 Task: Create a rule when a due date between 1 and 7 working days ago is removed from a card by anyone except me.
Action: Mouse moved to (1223, 90)
Screenshot: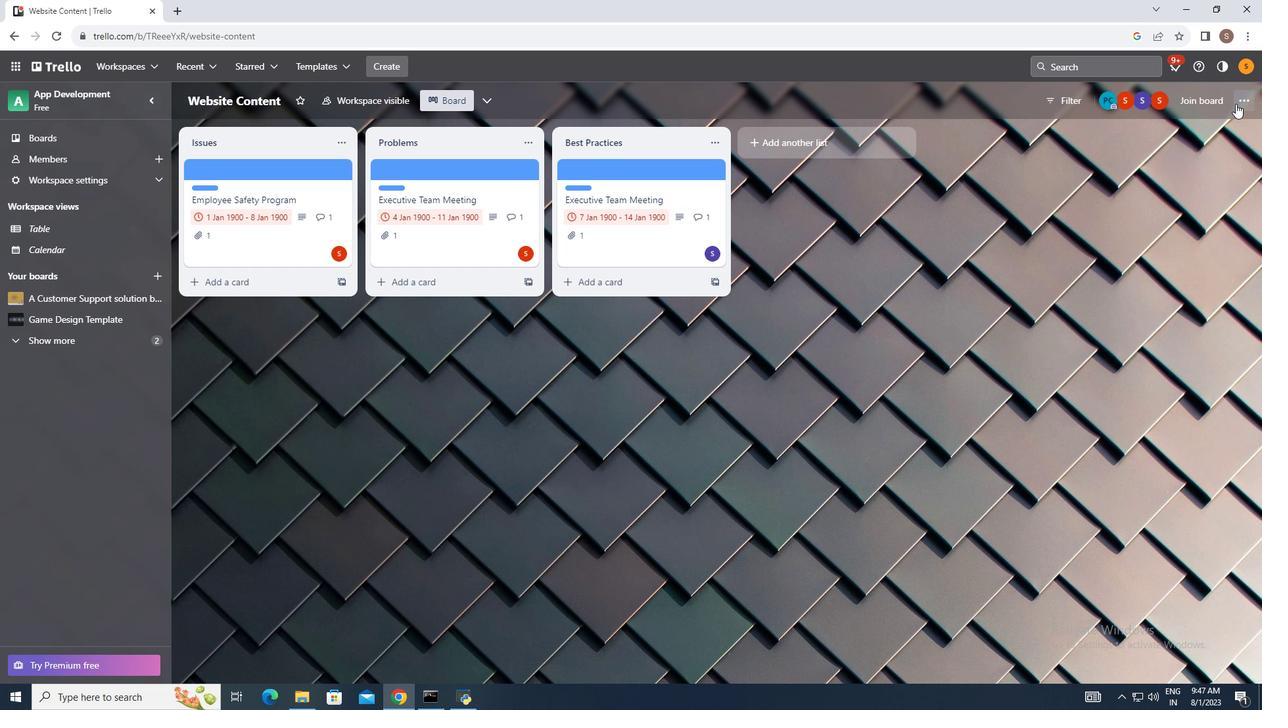
Action: Mouse pressed left at (1223, 90)
Screenshot: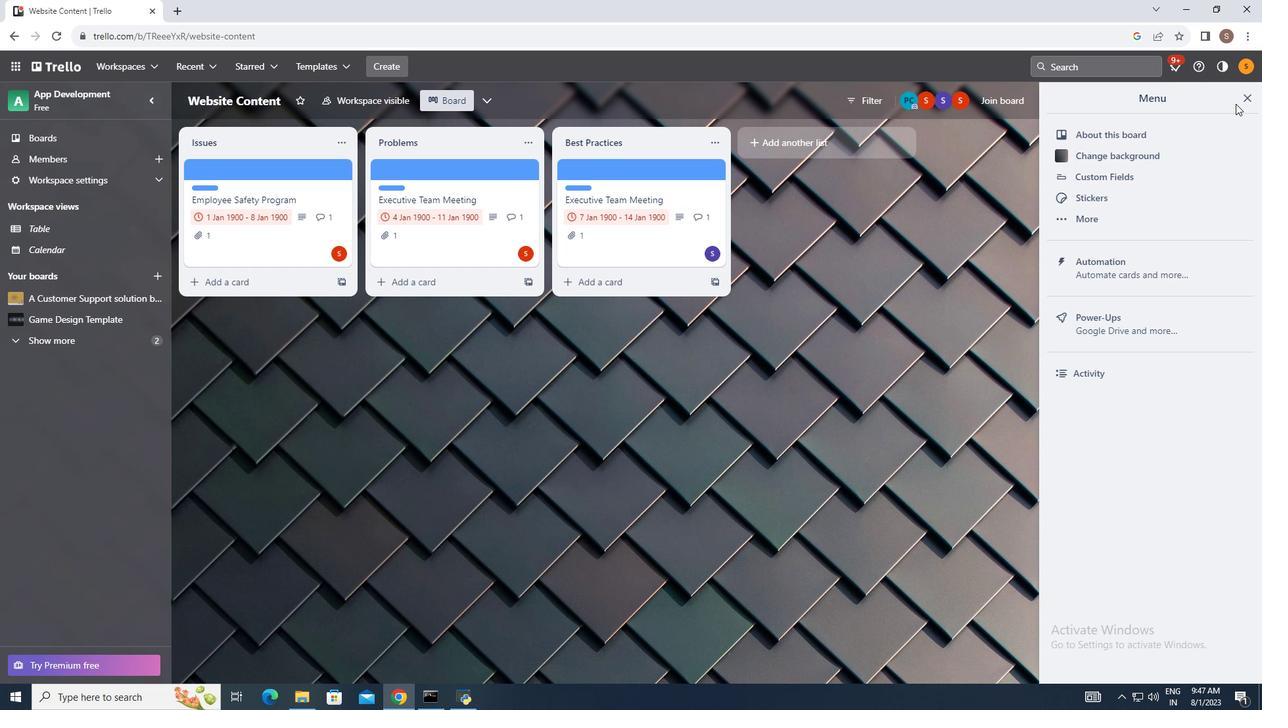 
Action: Mouse moved to (1128, 244)
Screenshot: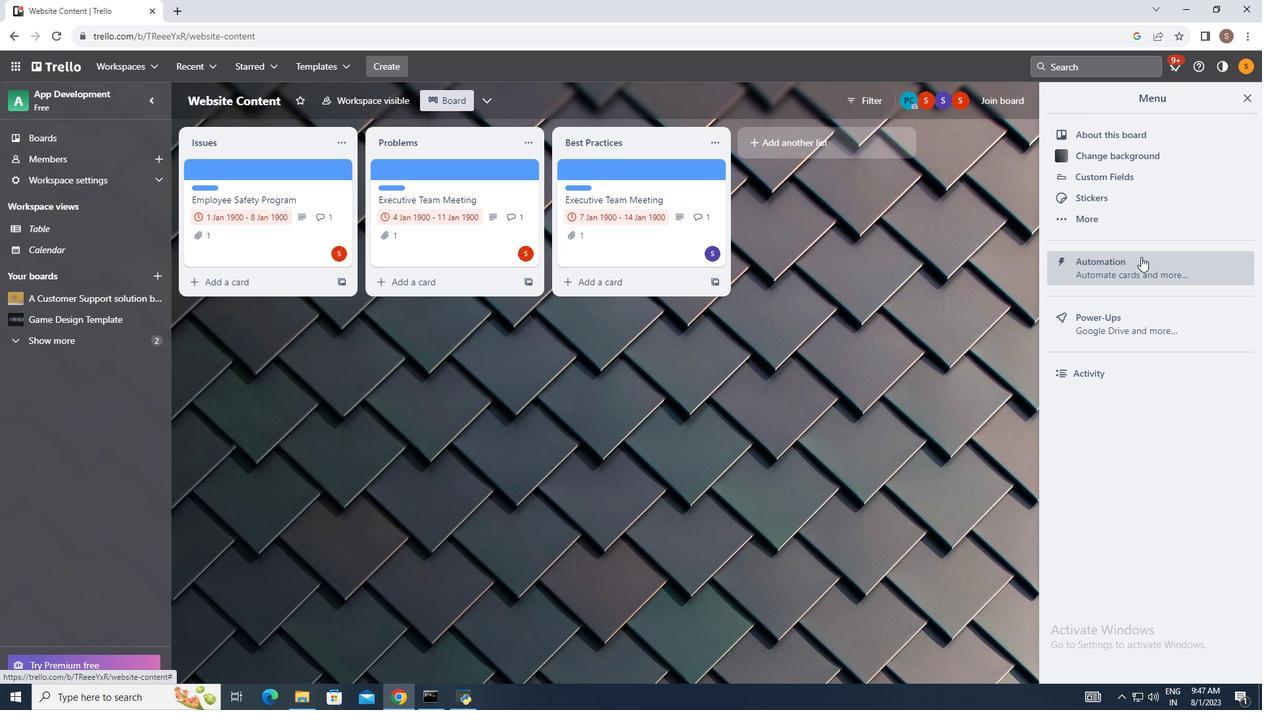 
Action: Mouse pressed left at (1128, 244)
Screenshot: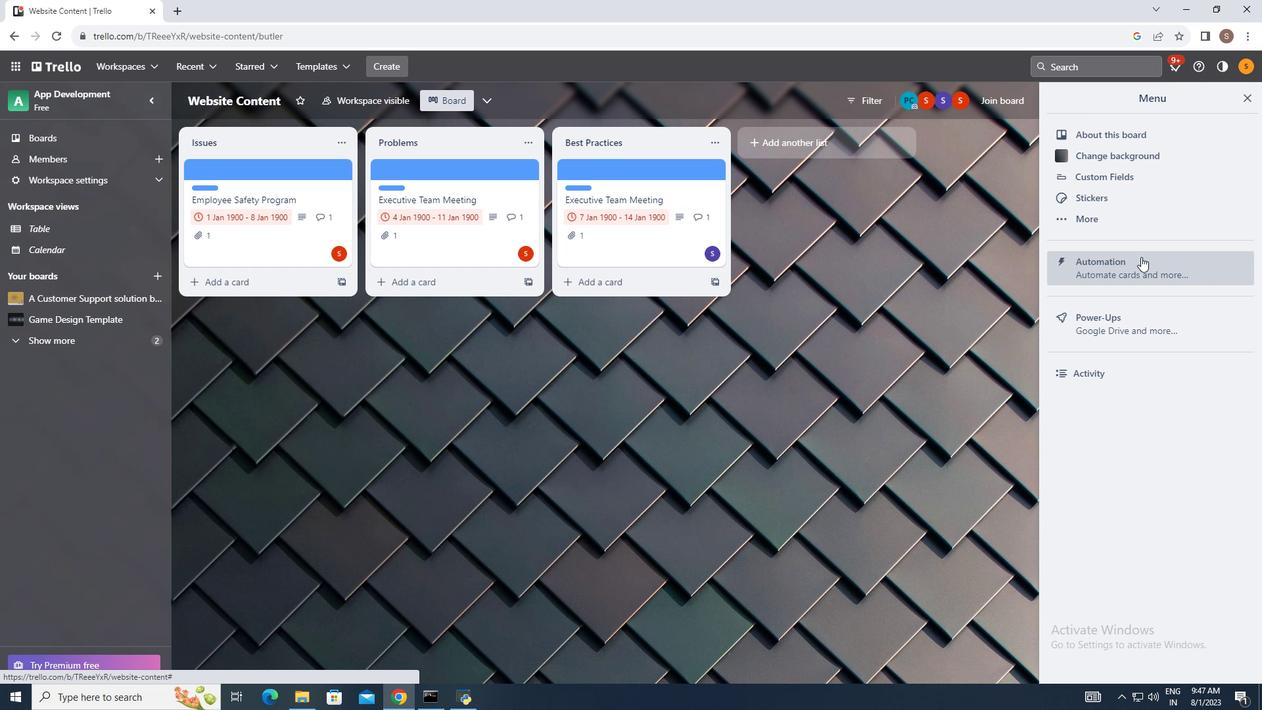 
Action: Mouse moved to (245, 199)
Screenshot: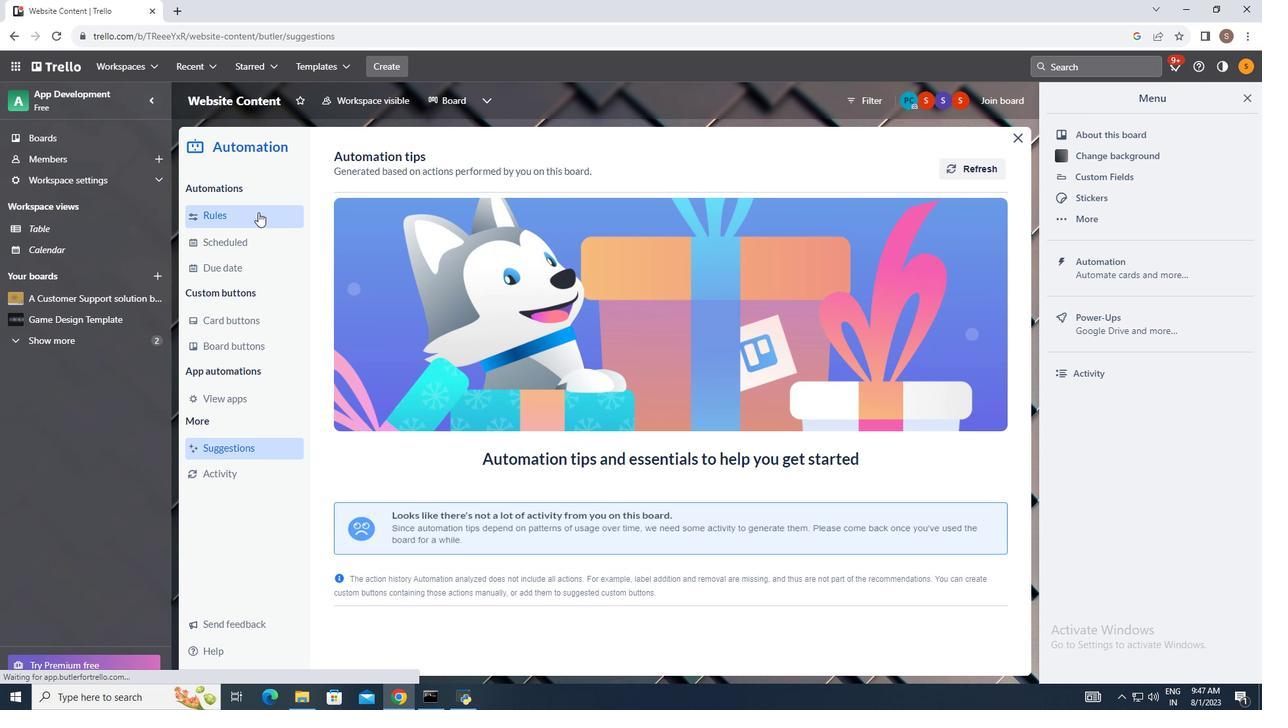
Action: Mouse pressed left at (245, 199)
Screenshot: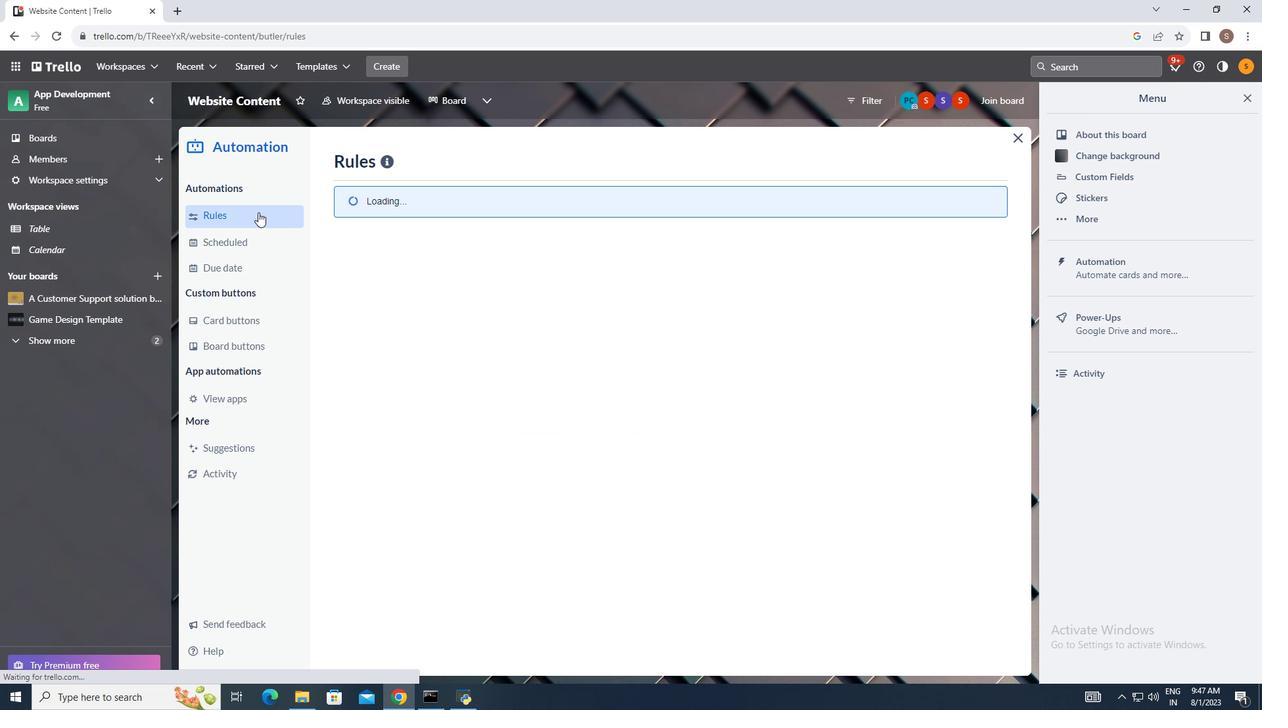 
Action: Mouse moved to (856, 147)
Screenshot: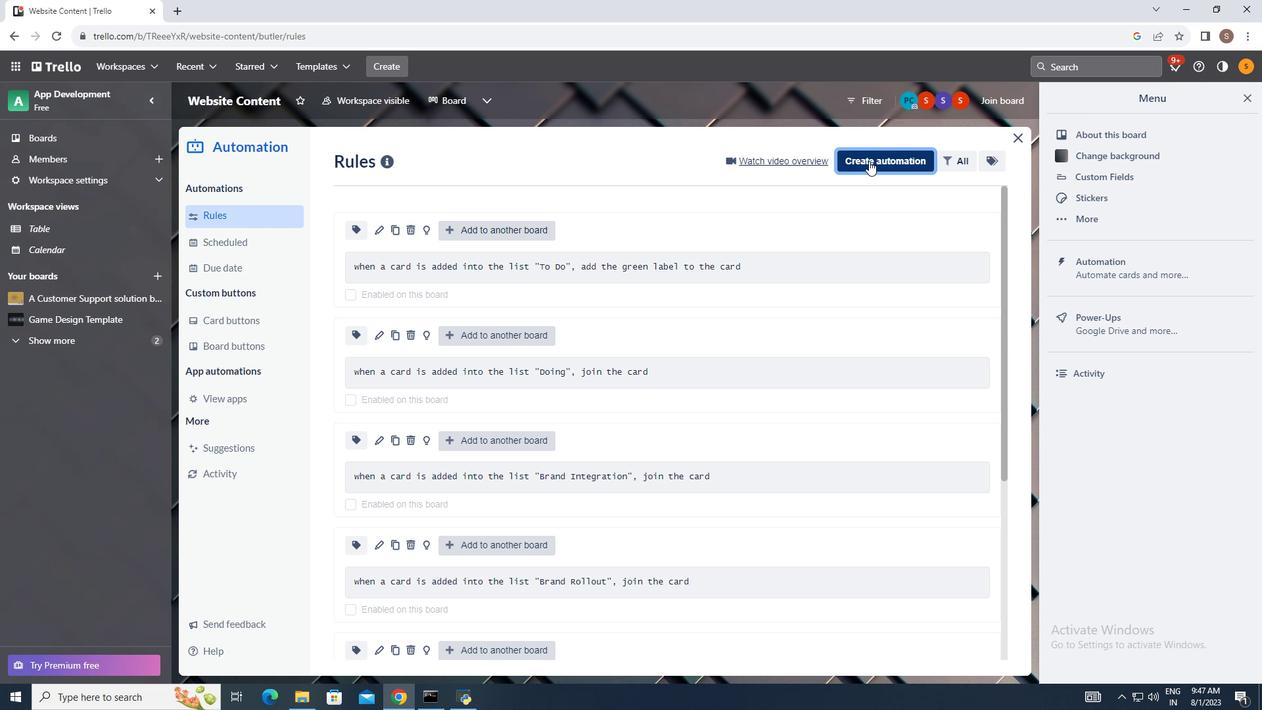 
Action: Mouse pressed left at (856, 147)
Screenshot: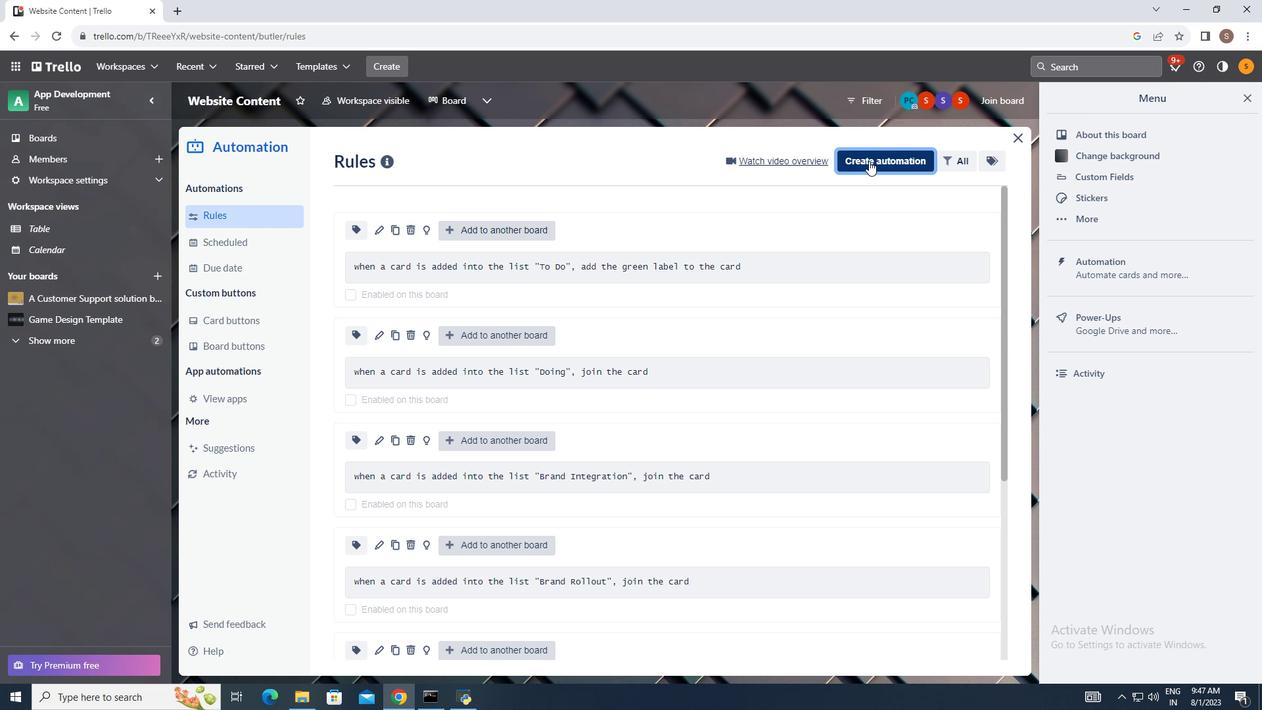 
Action: Mouse moved to (659, 270)
Screenshot: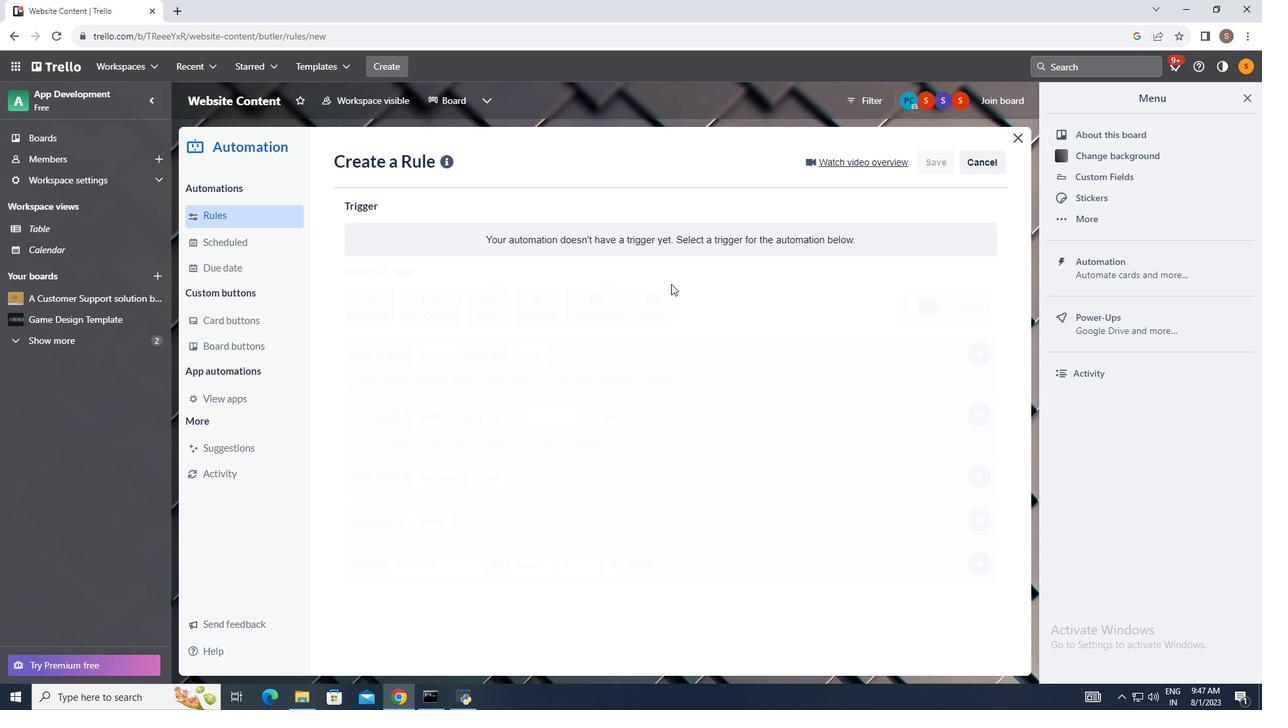 
Action: Mouse pressed left at (659, 270)
Screenshot: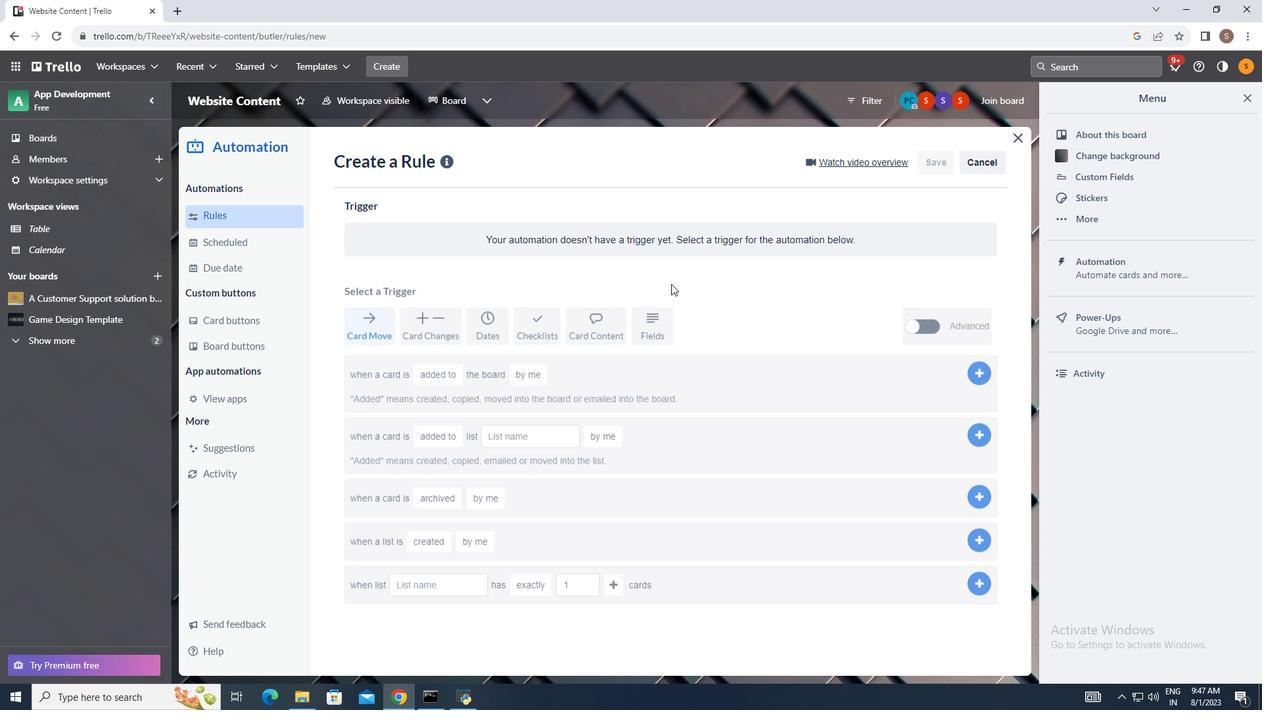 
Action: Mouse moved to (480, 310)
Screenshot: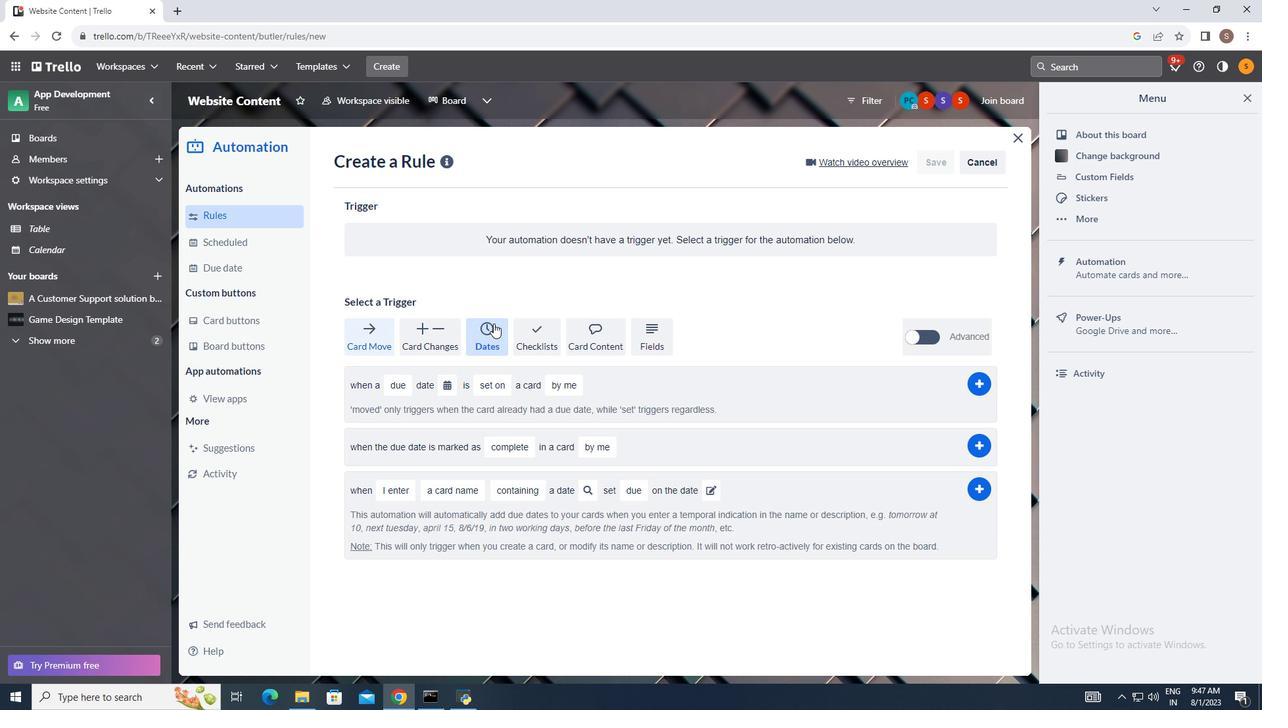 
Action: Mouse pressed left at (480, 310)
Screenshot: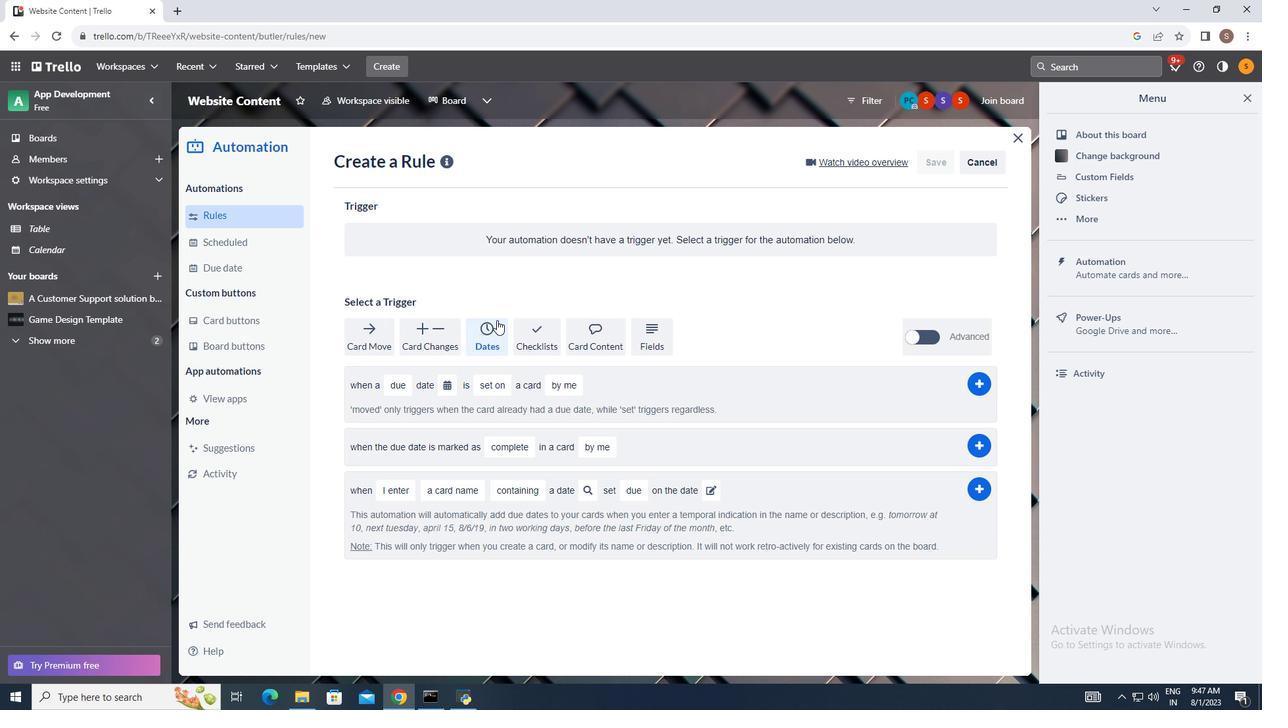
Action: Mouse moved to (384, 376)
Screenshot: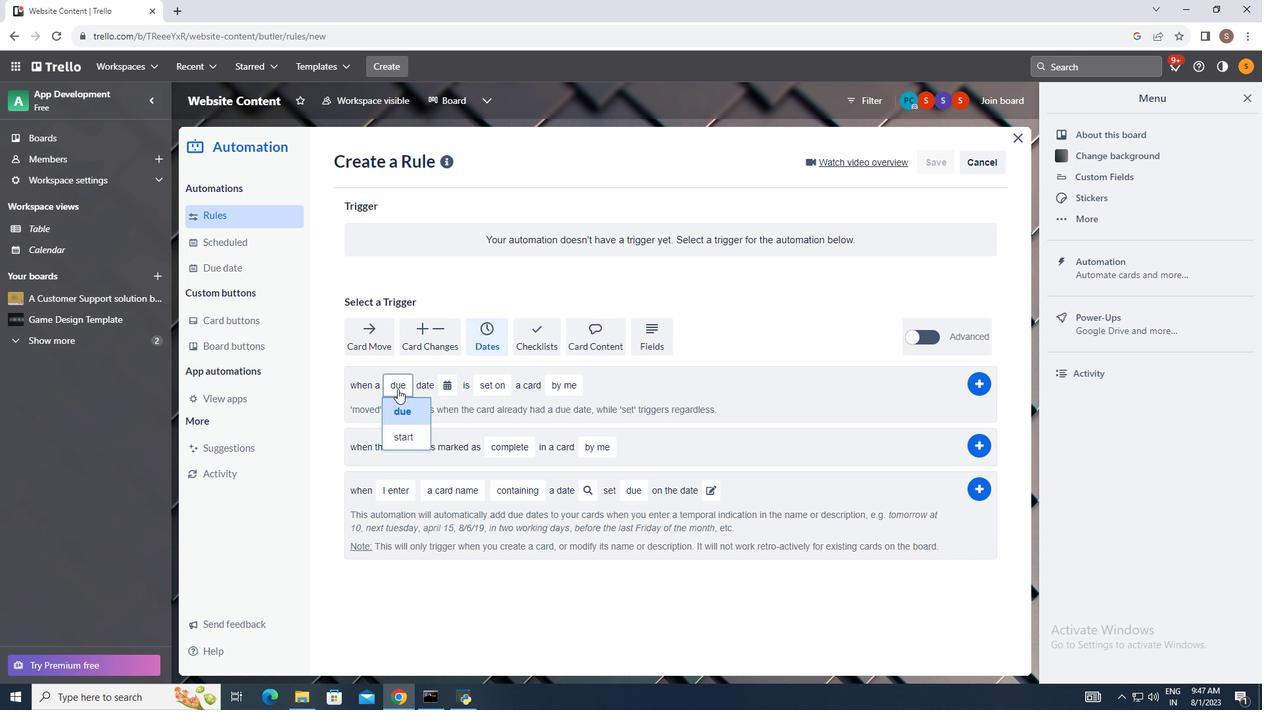 
Action: Mouse pressed left at (384, 376)
Screenshot: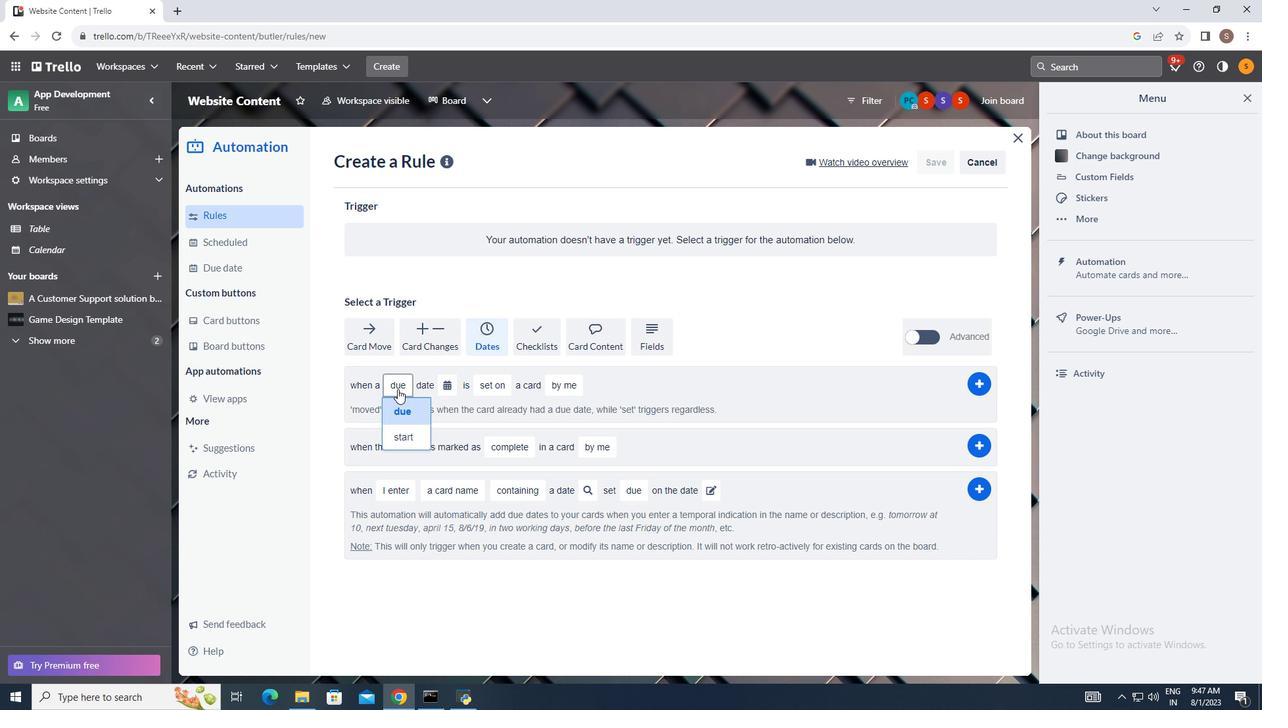 
Action: Mouse moved to (395, 394)
Screenshot: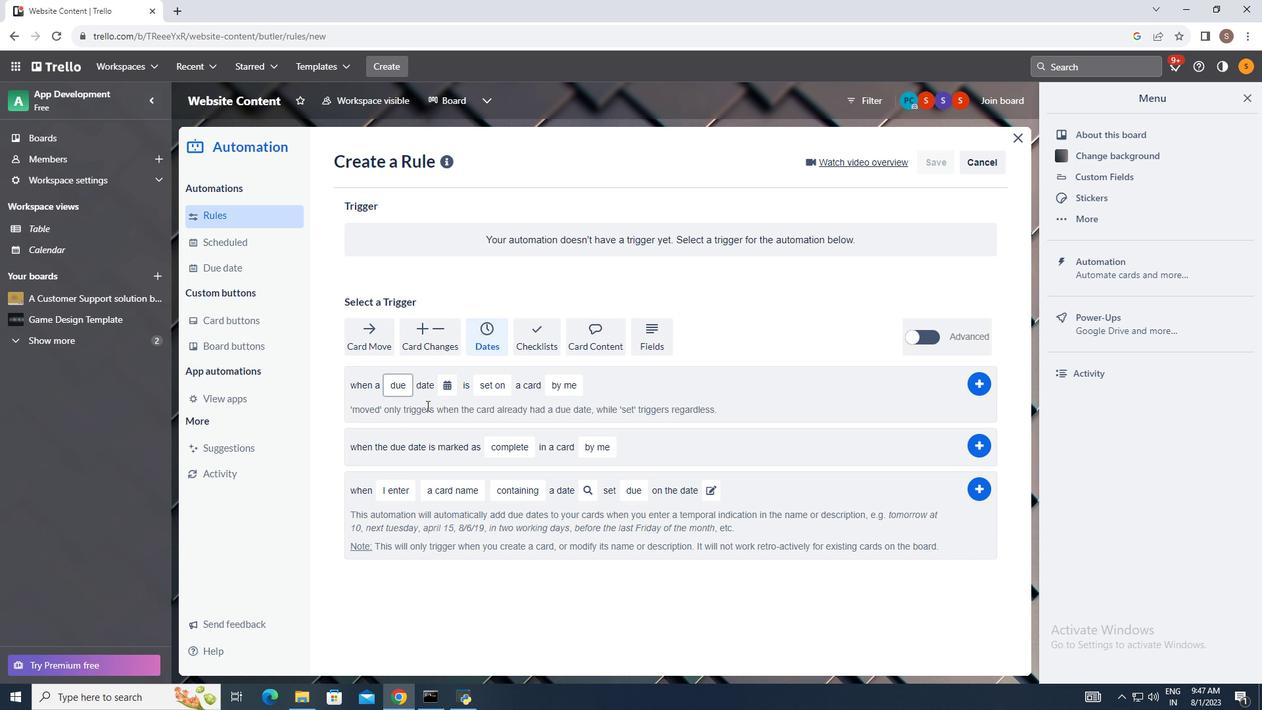 
Action: Mouse pressed left at (395, 394)
Screenshot: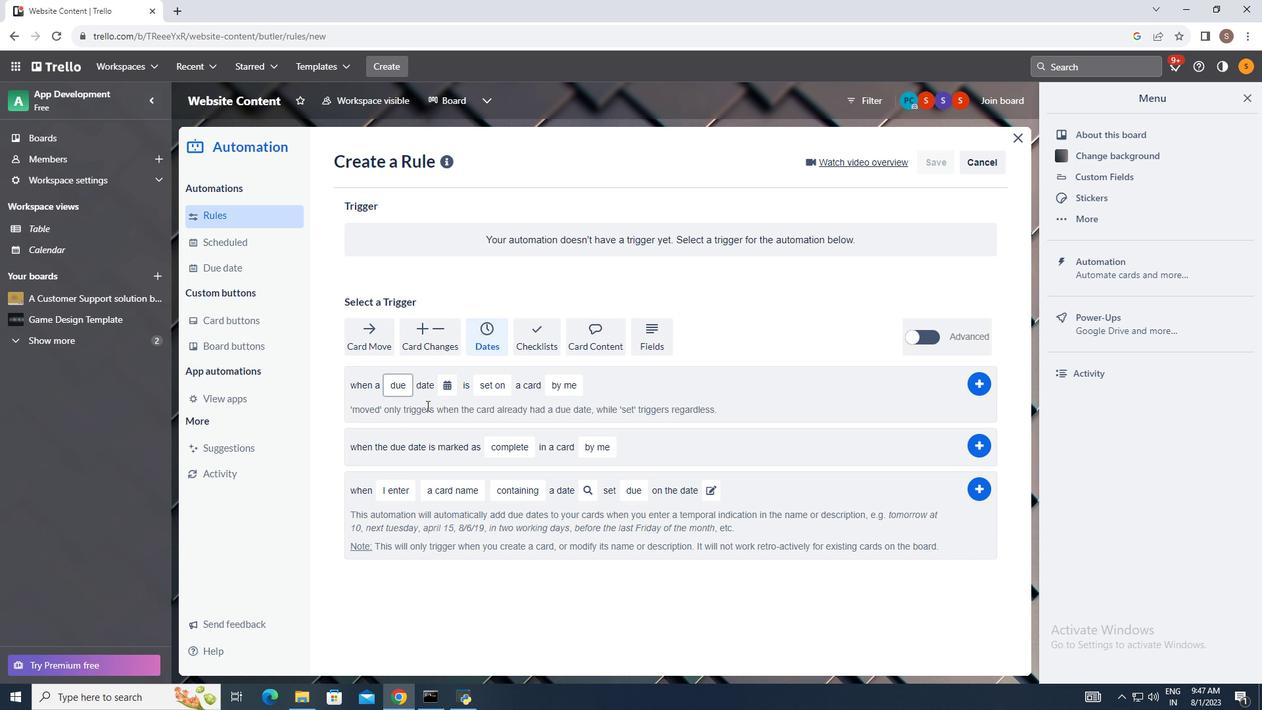 
Action: Mouse moved to (430, 377)
Screenshot: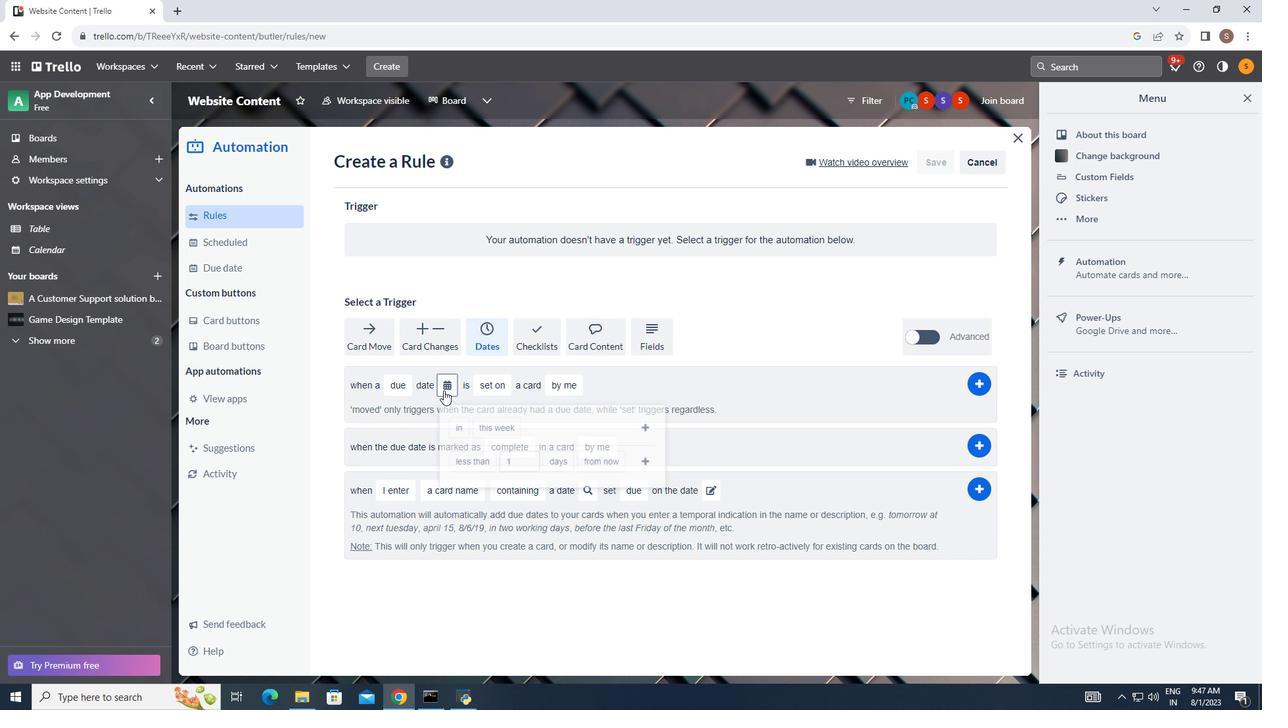 
Action: Mouse pressed left at (430, 377)
Screenshot: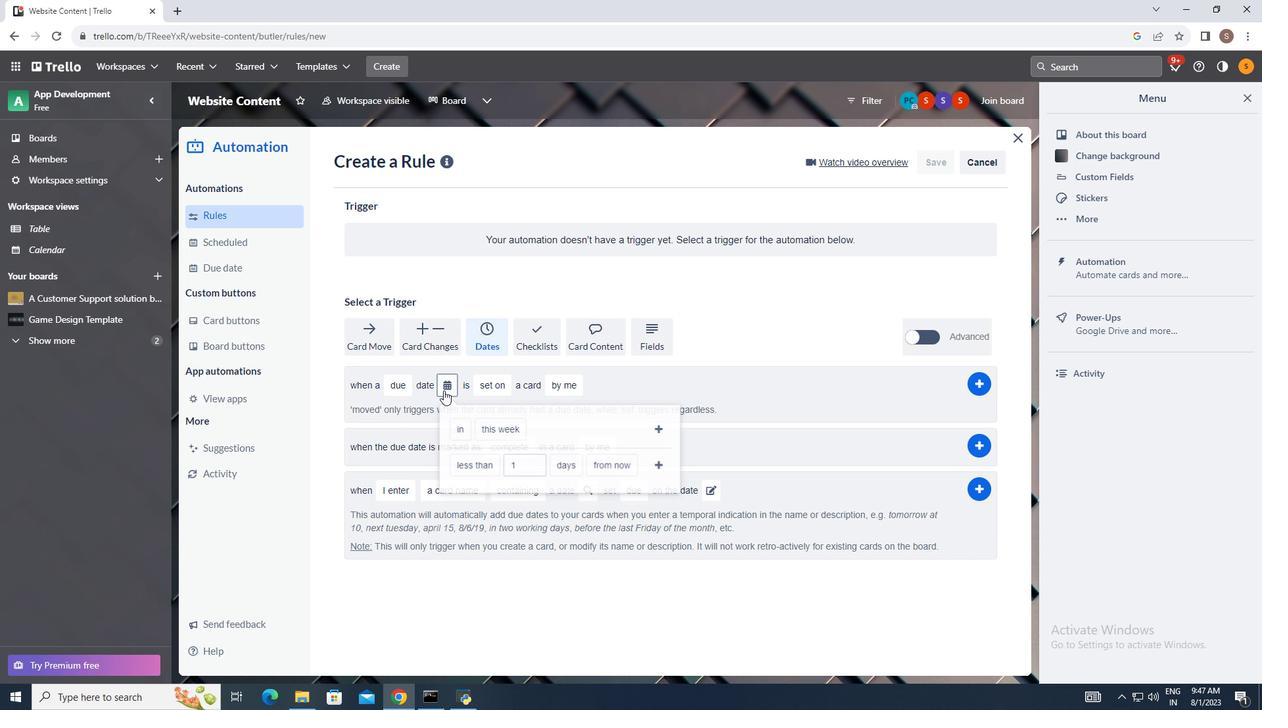 
Action: Mouse moved to (449, 457)
Screenshot: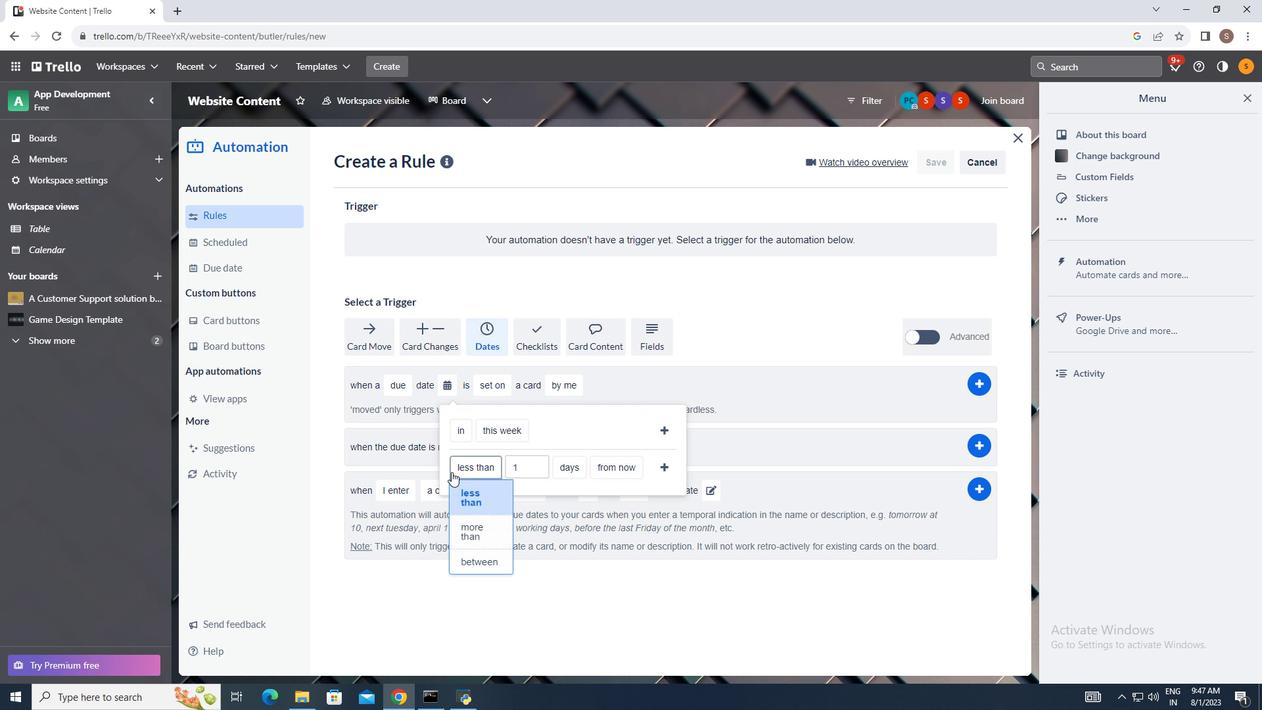 
Action: Mouse pressed left at (449, 457)
Screenshot: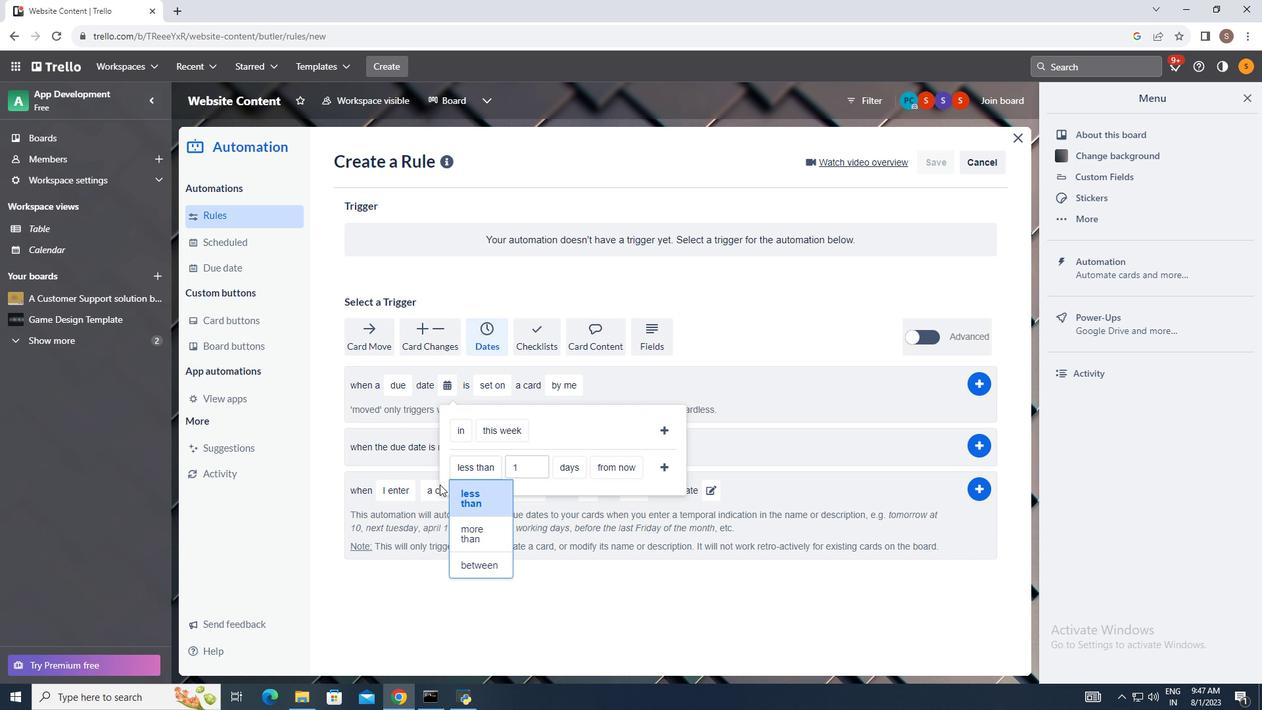 
Action: Mouse moved to (465, 545)
Screenshot: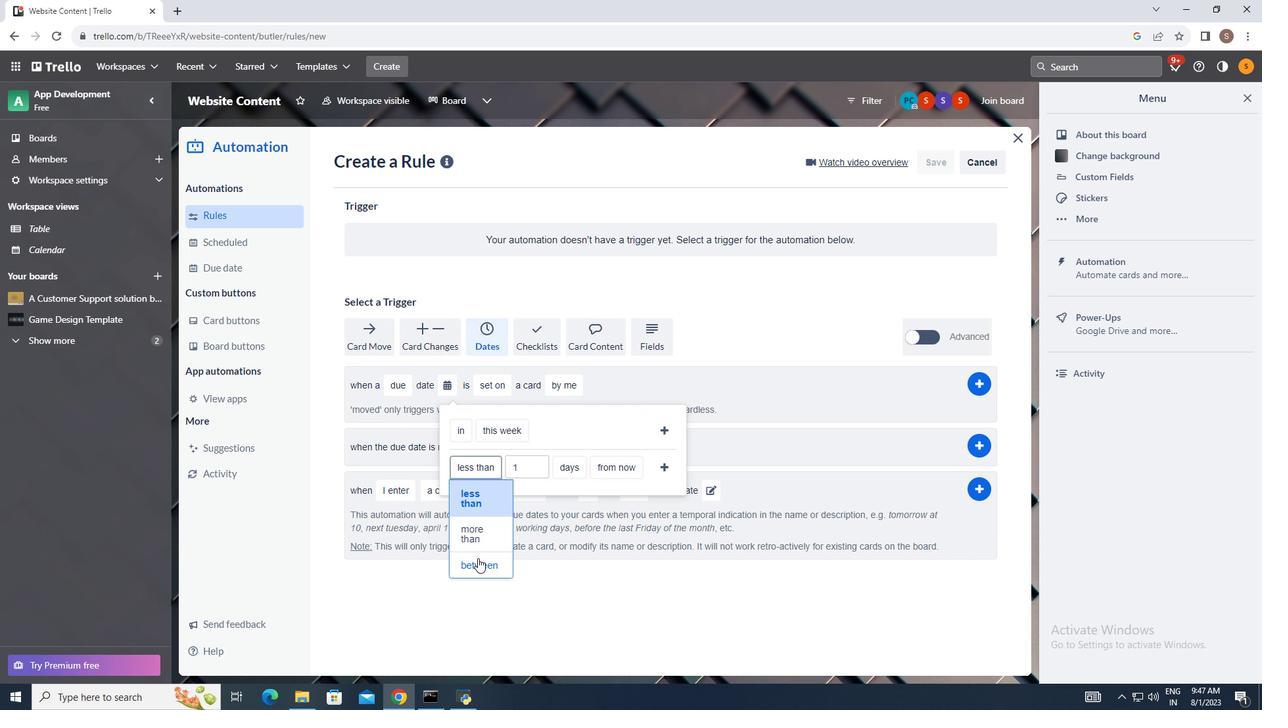 
Action: Mouse pressed left at (465, 545)
Screenshot: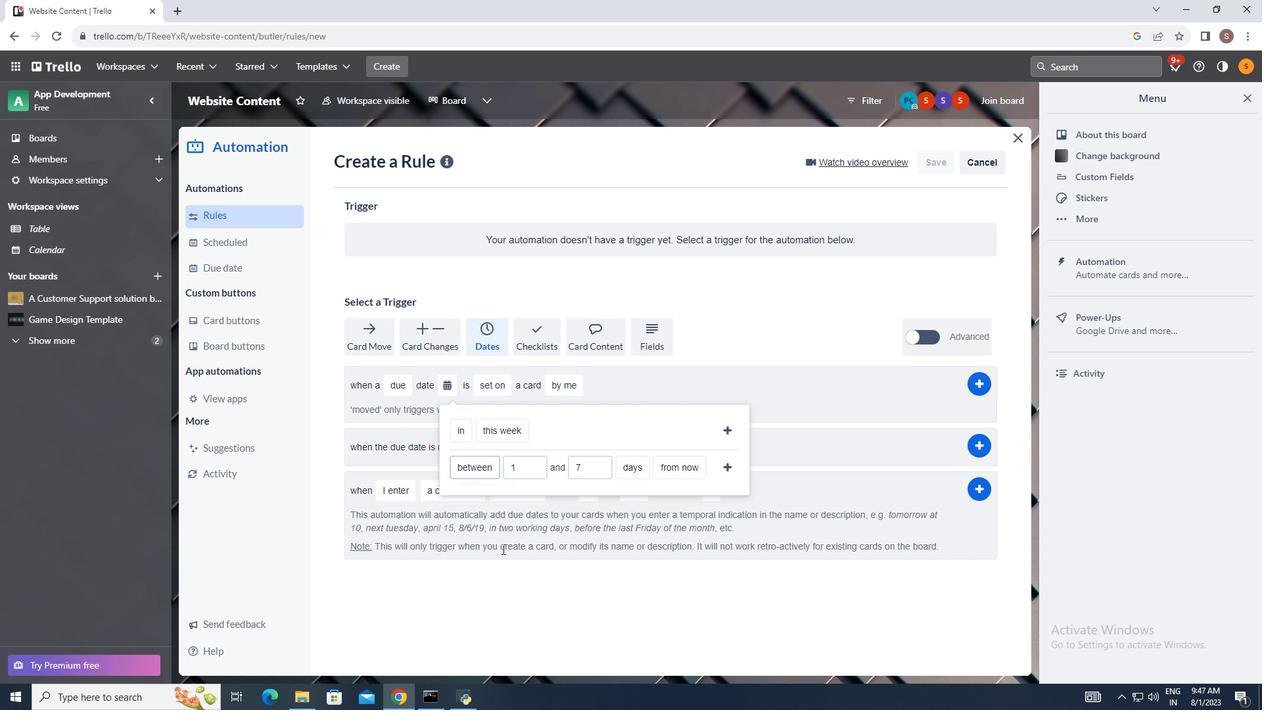
Action: Mouse moved to (620, 459)
Screenshot: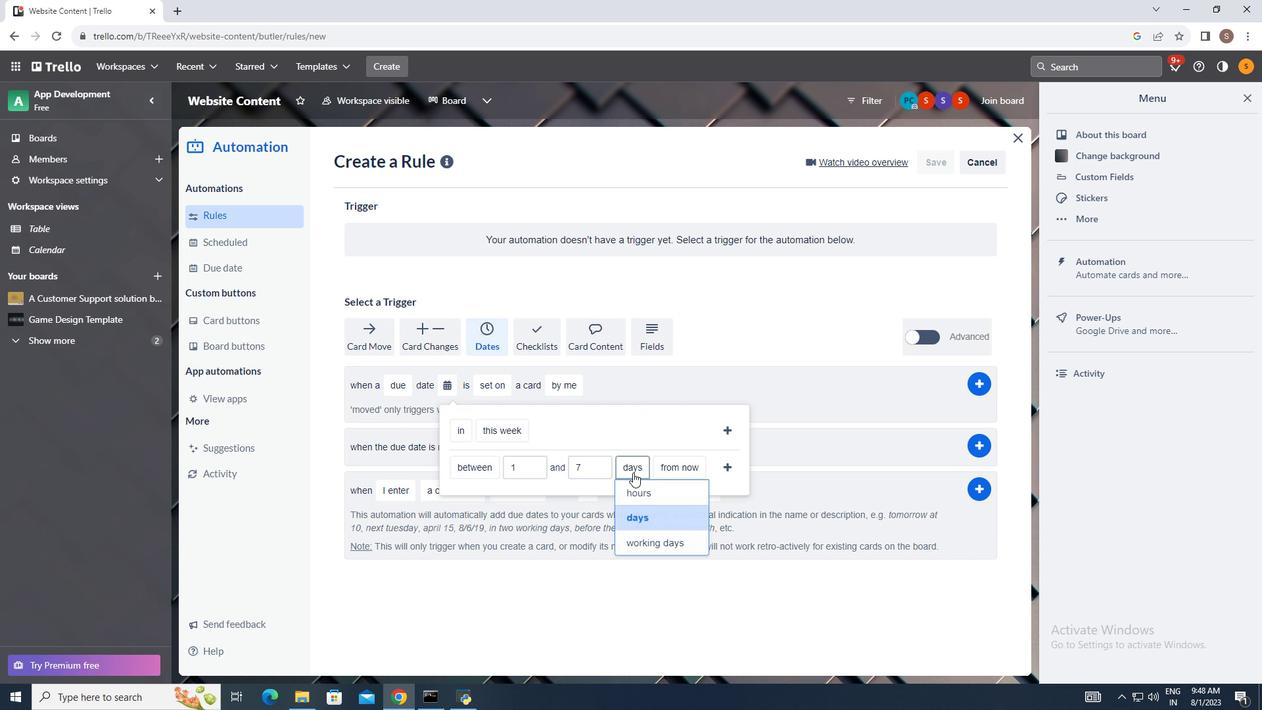 
Action: Mouse pressed left at (620, 459)
Screenshot: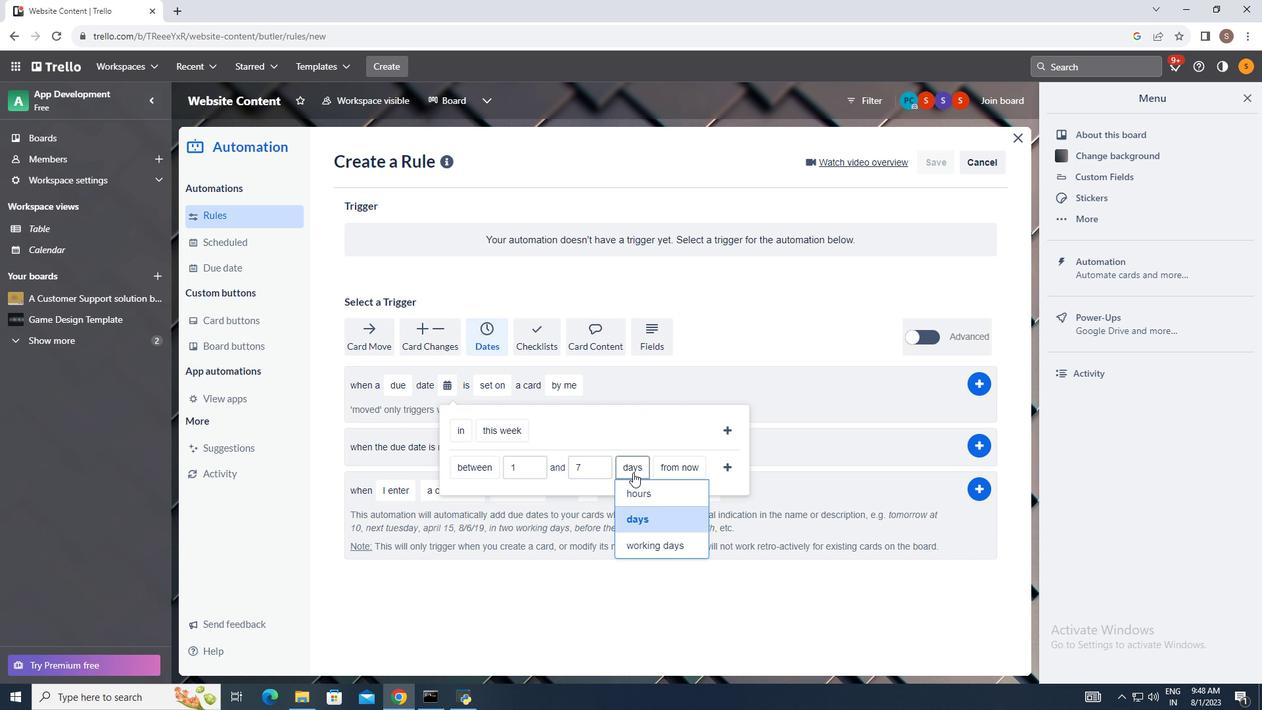 
Action: Mouse moved to (640, 530)
Screenshot: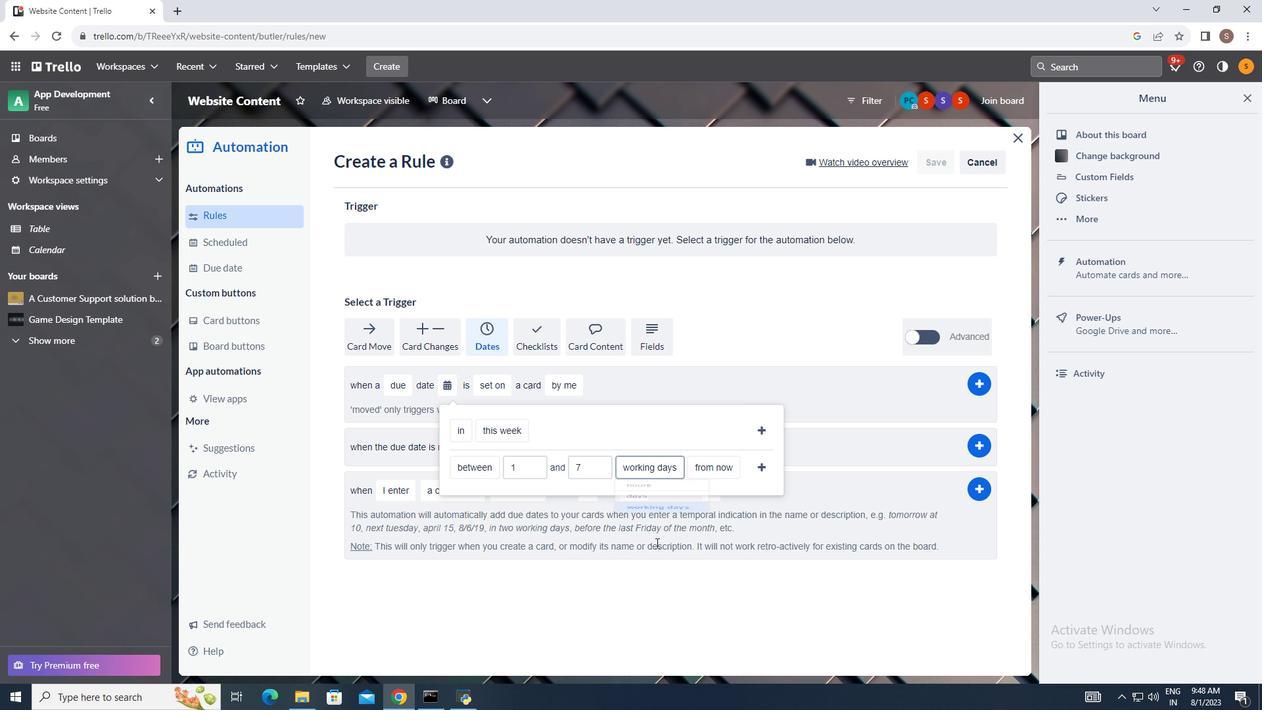 
Action: Mouse pressed left at (640, 530)
Screenshot: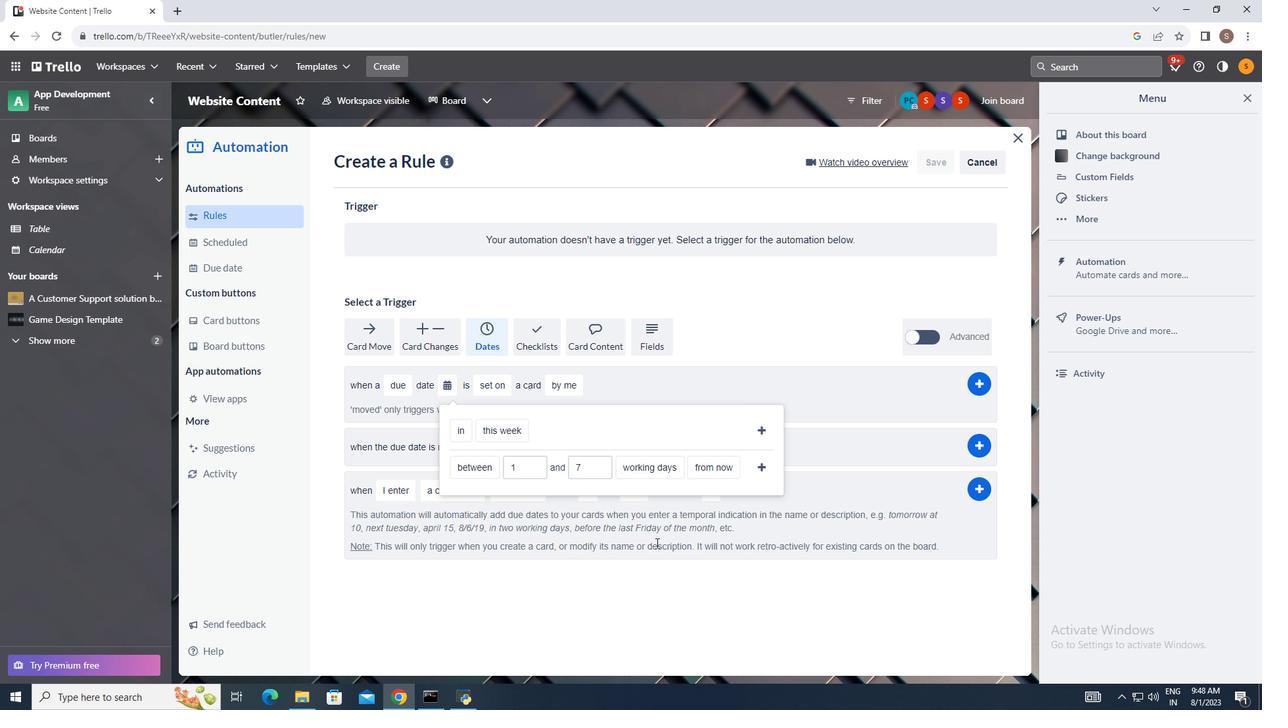 
Action: Mouse moved to (701, 457)
Screenshot: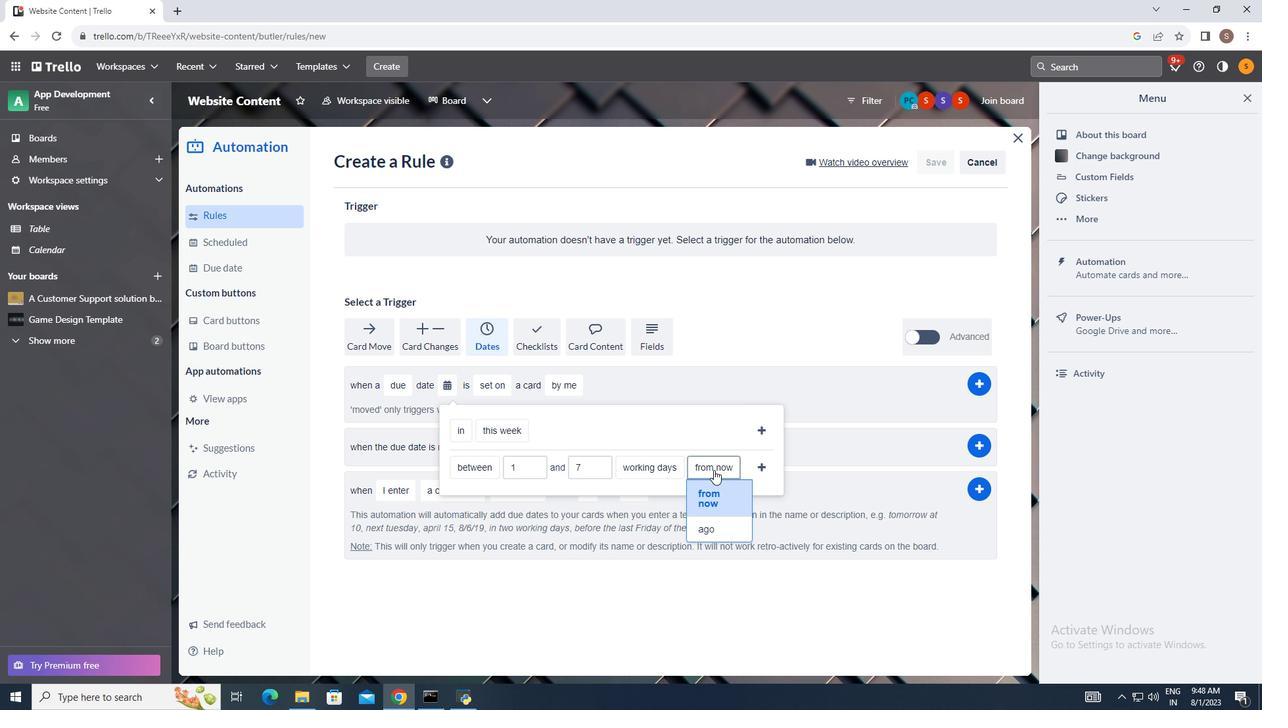 
Action: Mouse pressed left at (701, 457)
Screenshot: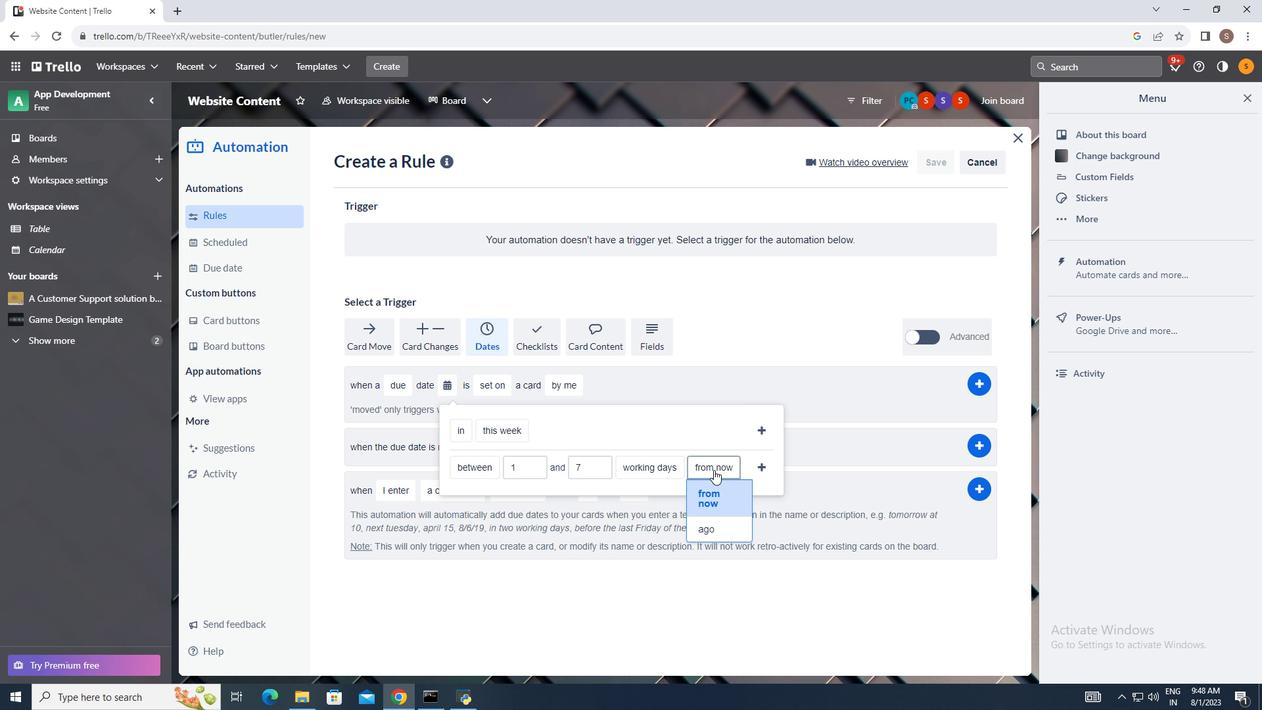 
Action: Mouse moved to (703, 510)
Screenshot: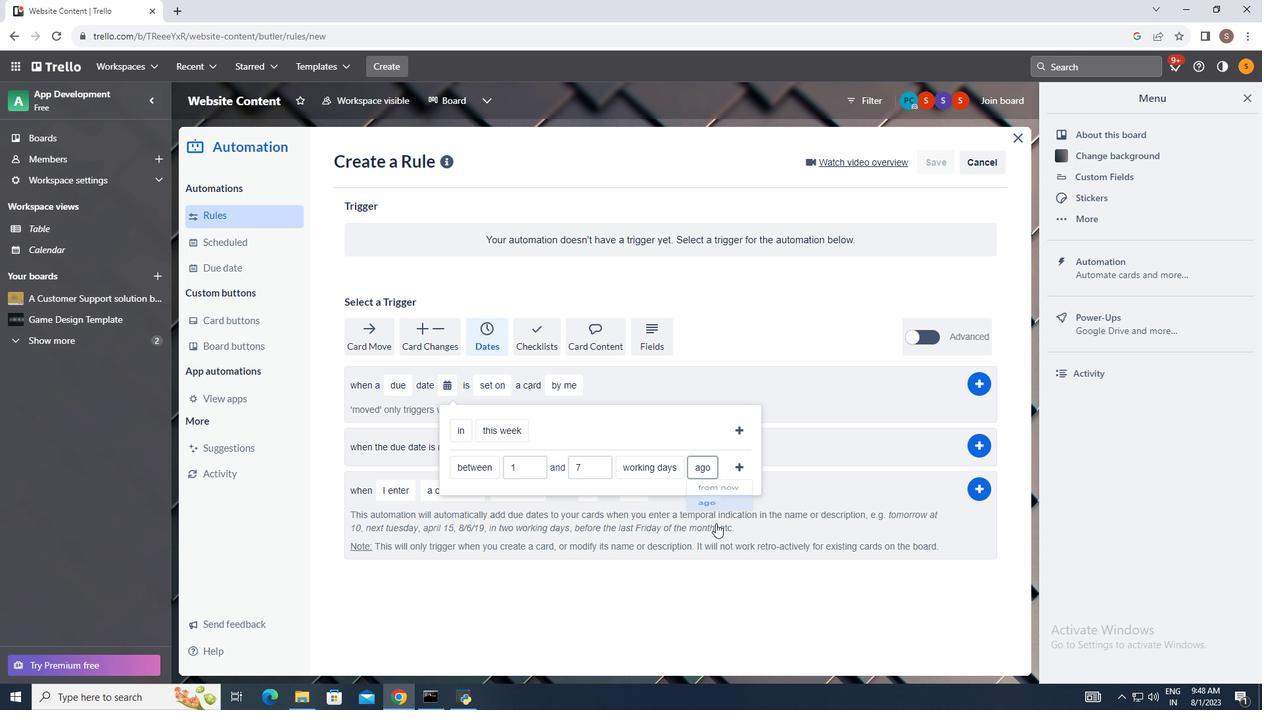 
Action: Mouse pressed left at (703, 510)
Screenshot: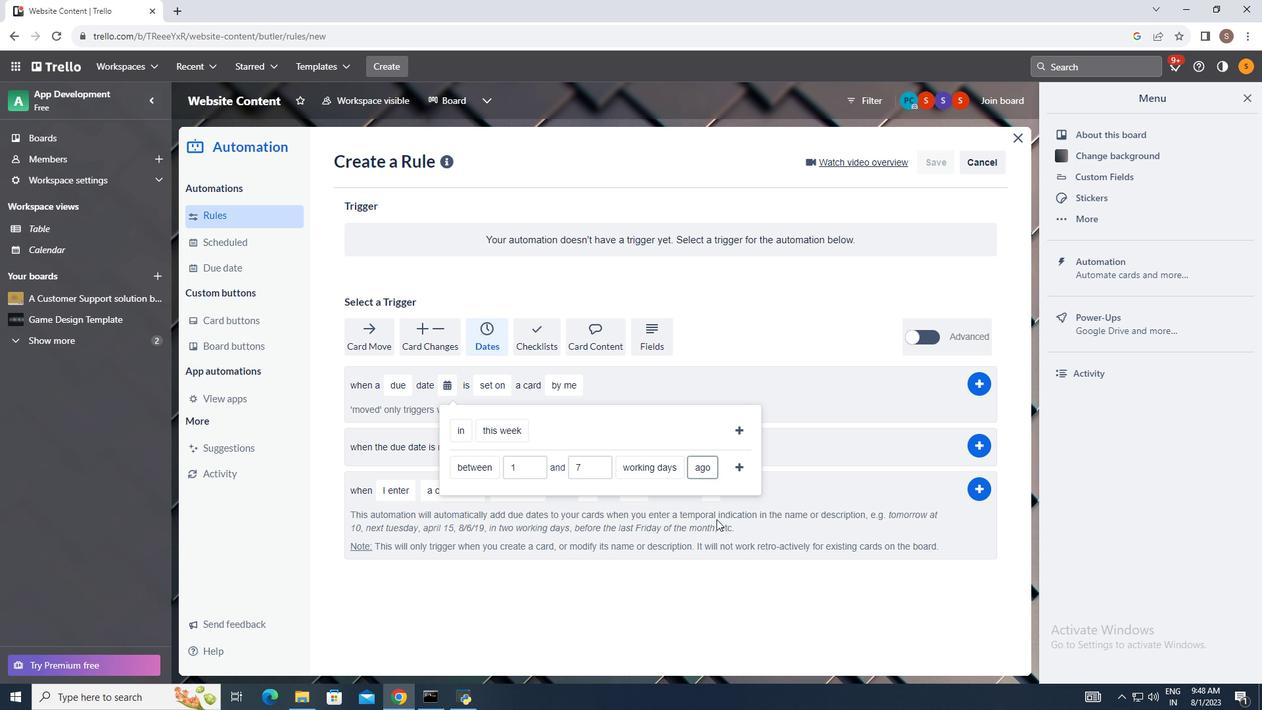 
Action: Mouse moved to (723, 453)
Screenshot: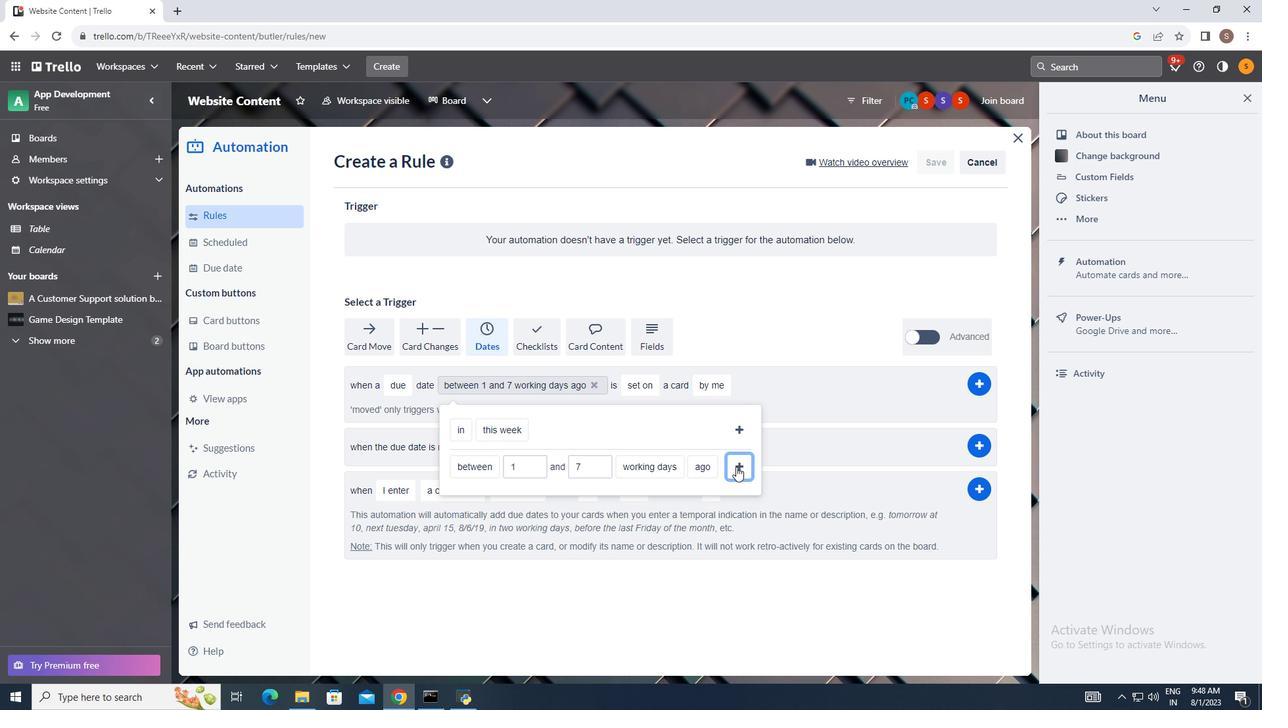 
Action: Mouse pressed left at (723, 453)
Screenshot: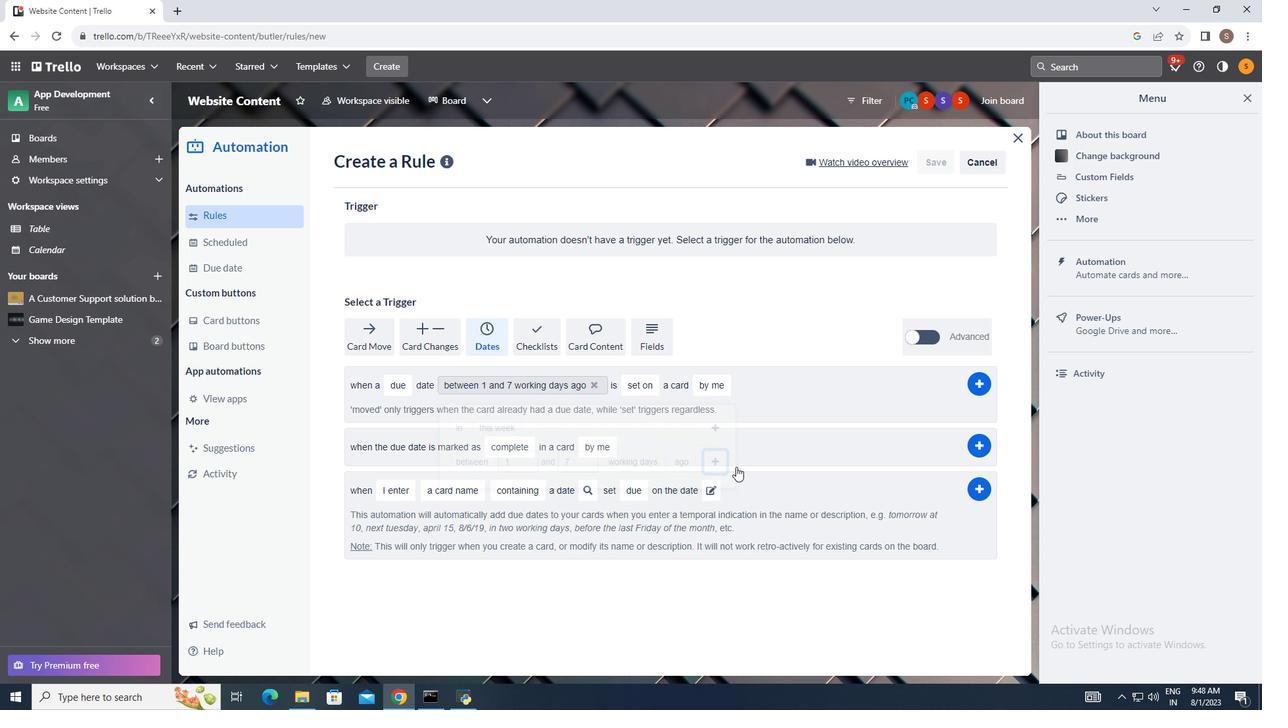 
Action: Mouse moved to (628, 371)
Screenshot: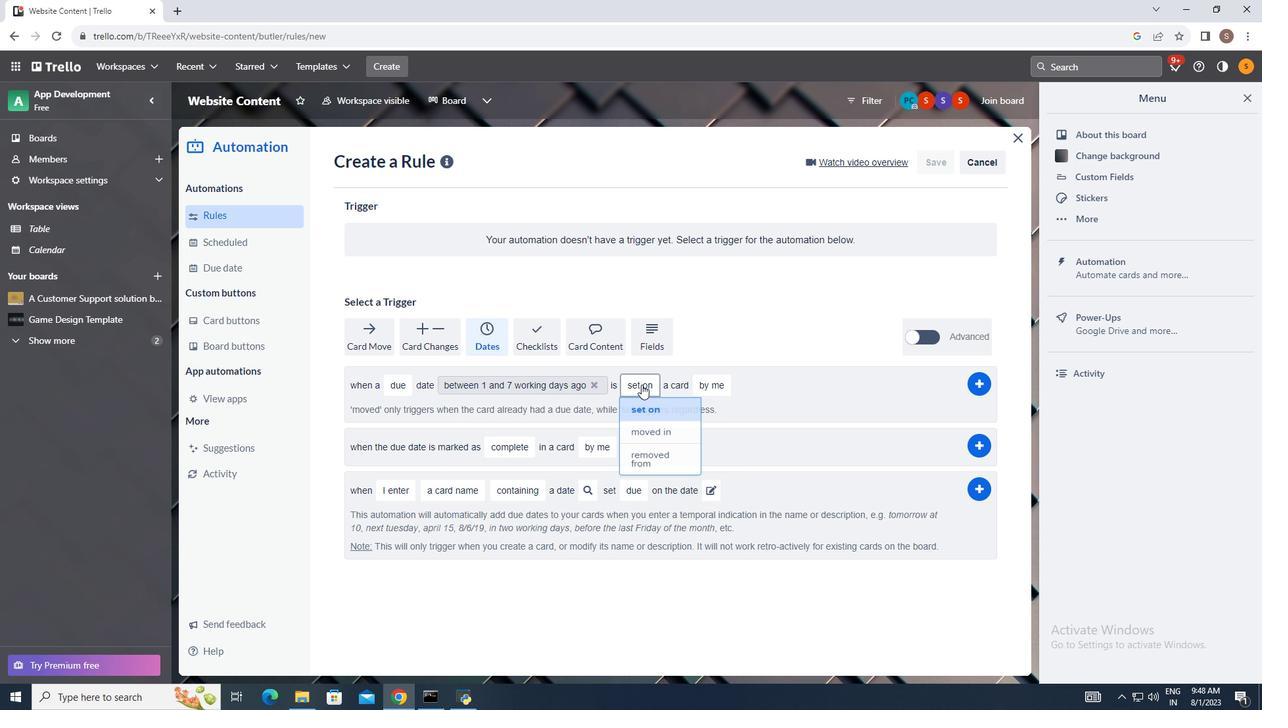 
Action: Mouse pressed left at (628, 371)
Screenshot: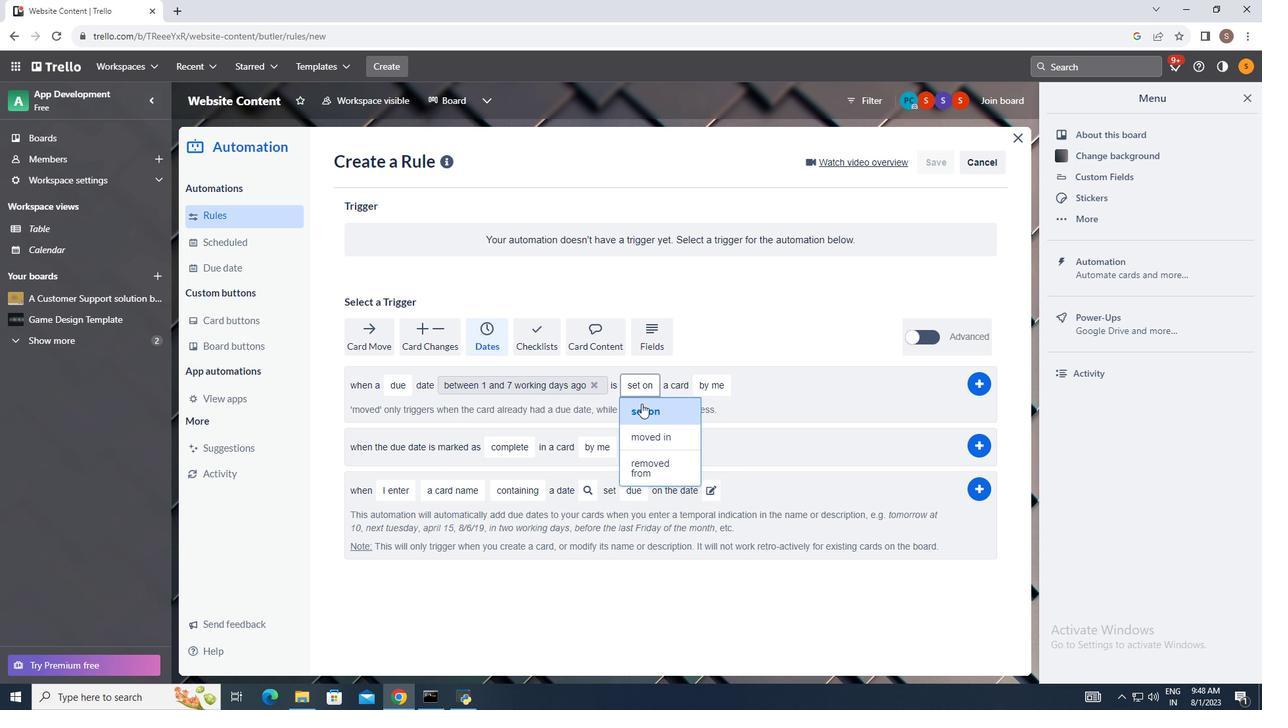 
Action: Mouse moved to (632, 448)
Screenshot: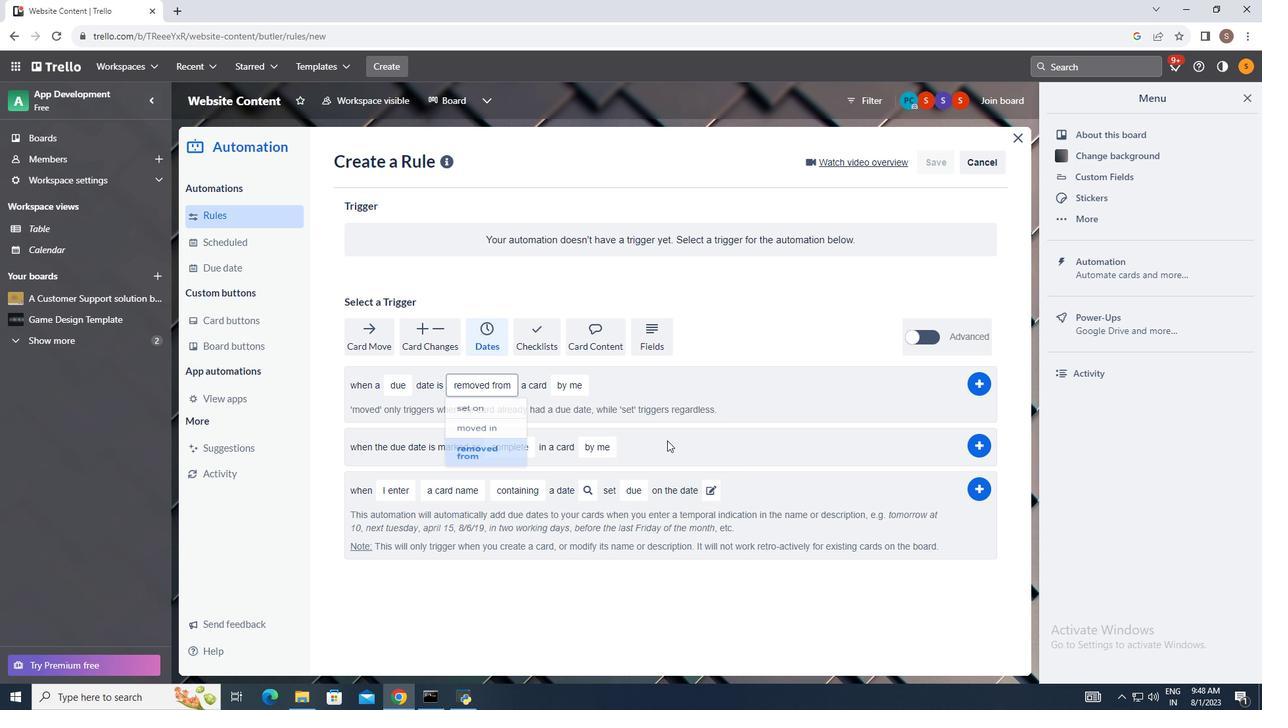 
Action: Mouse pressed left at (632, 448)
Screenshot: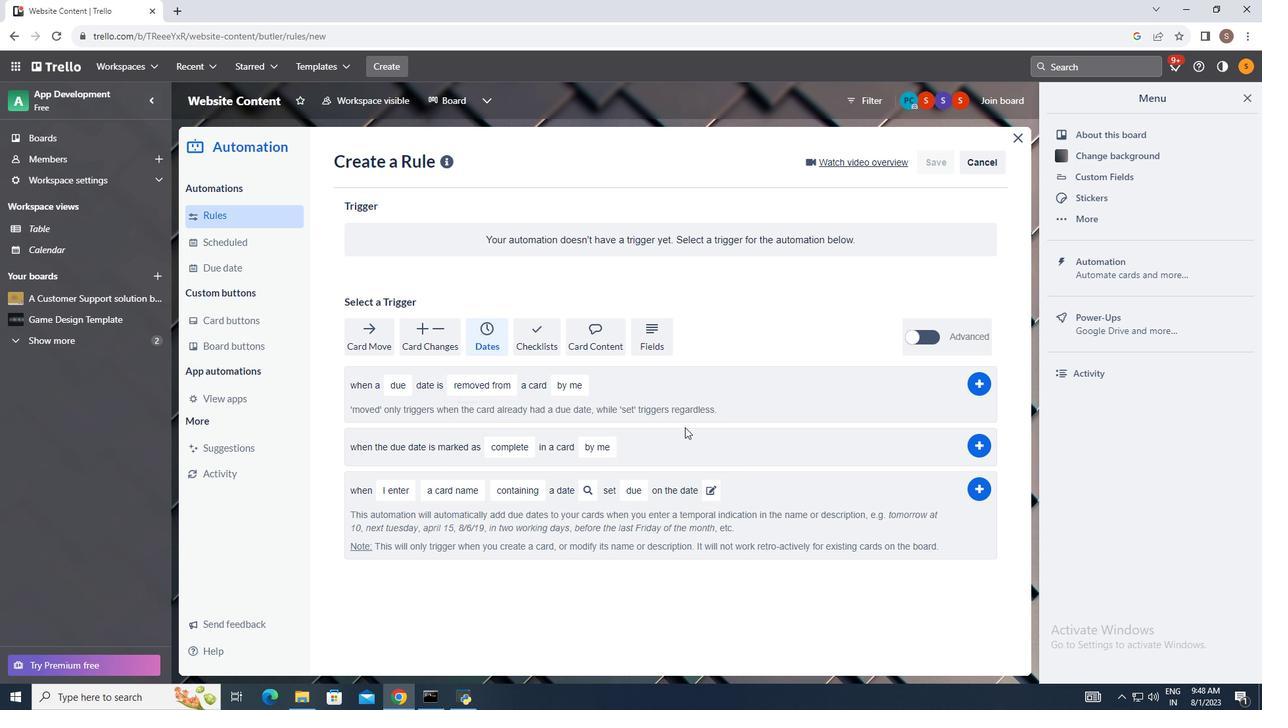 
Action: Mouse moved to (560, 372)
Screenshot: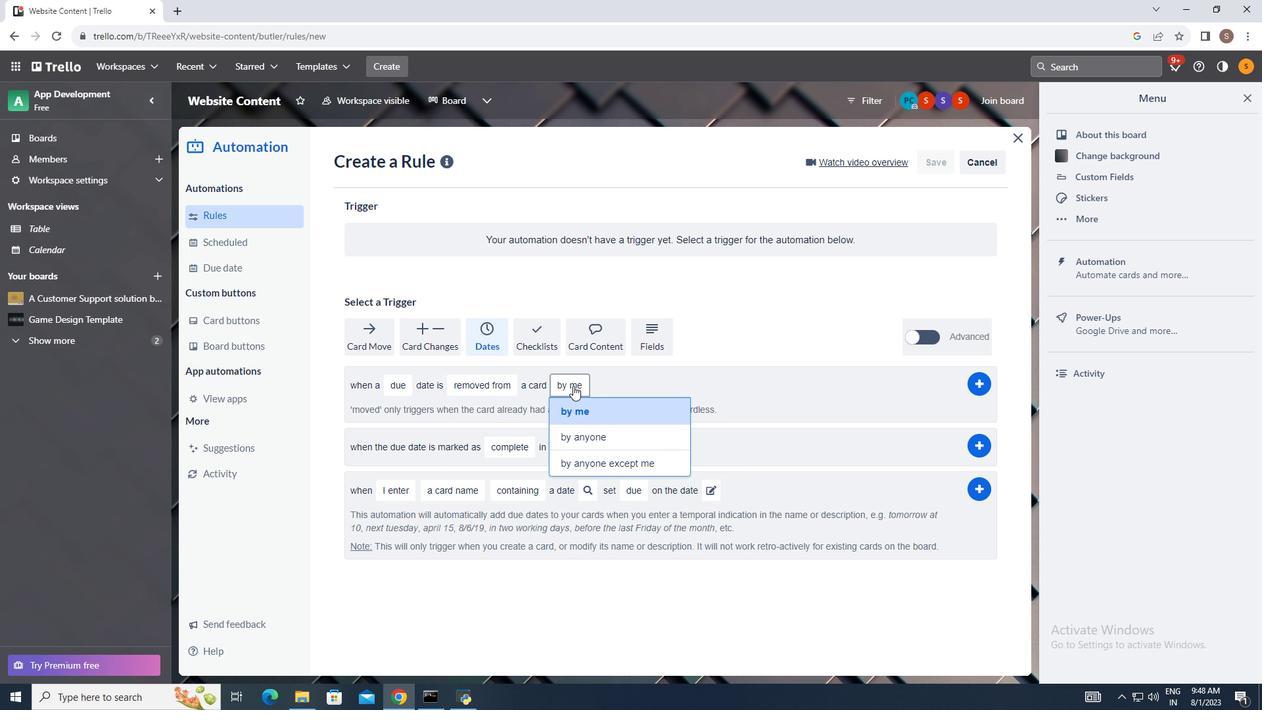 
Action: Mouse pressed left at (560, 372)
Screenshot: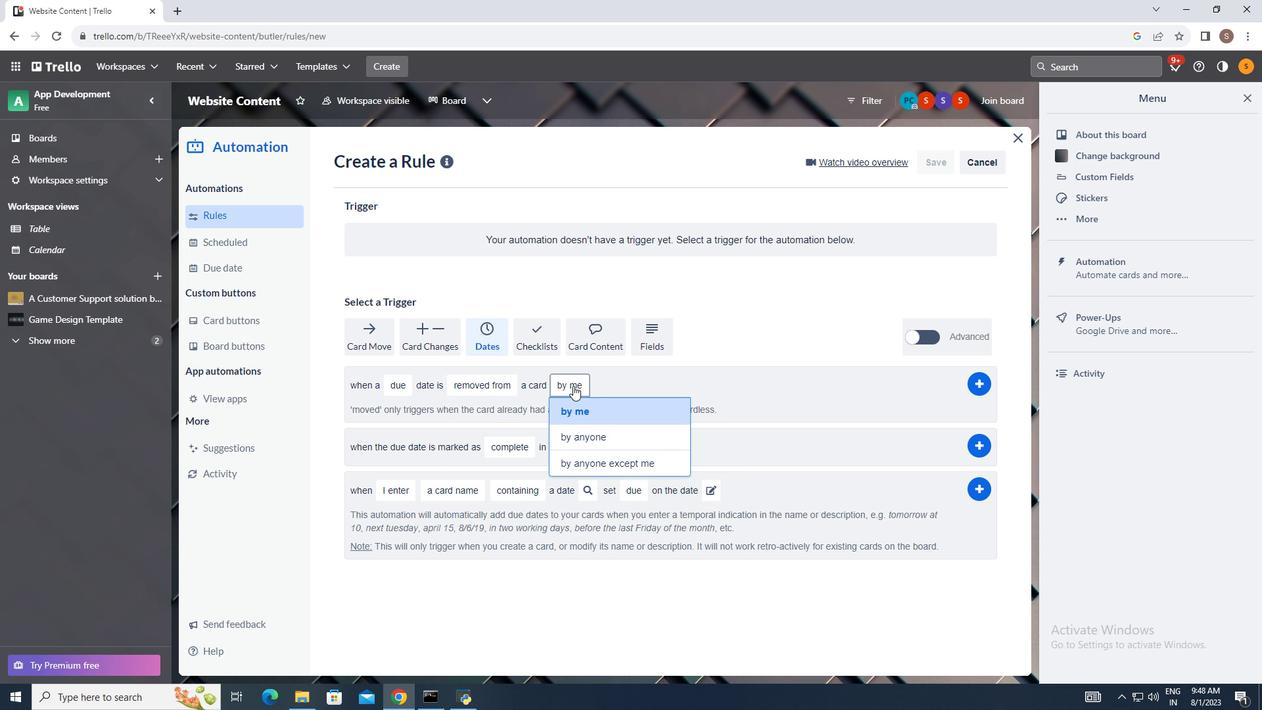 
Action: Mouse moved to (585, 446)
Screenshot: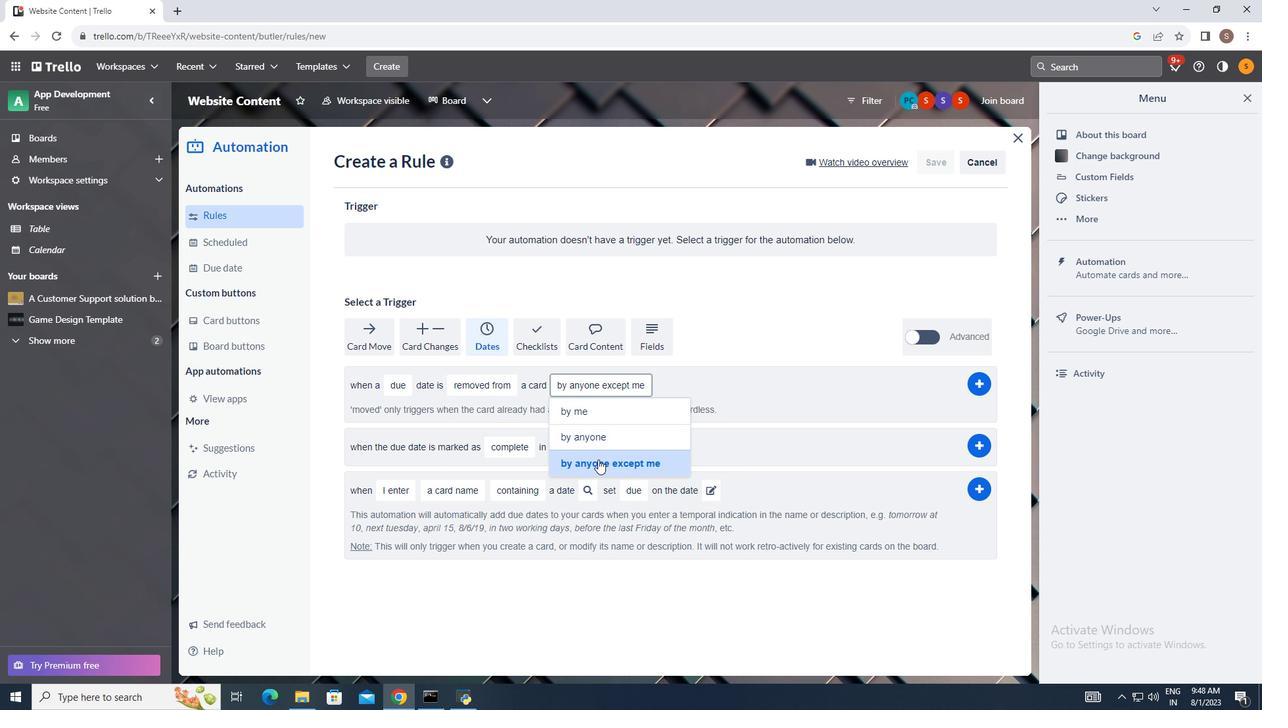 
Action: Mouse pressed left at (585, 446)
Screenshot: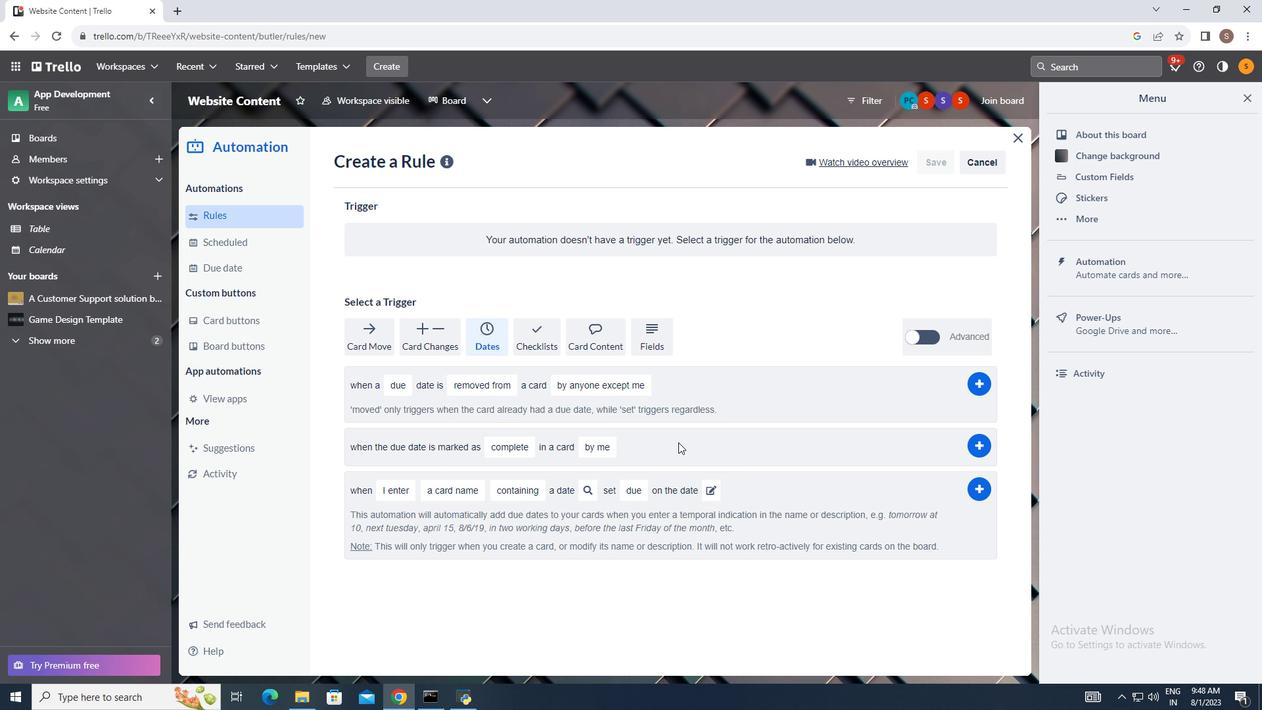 
Action: Mouse moved to (964, 372)
Screenshot: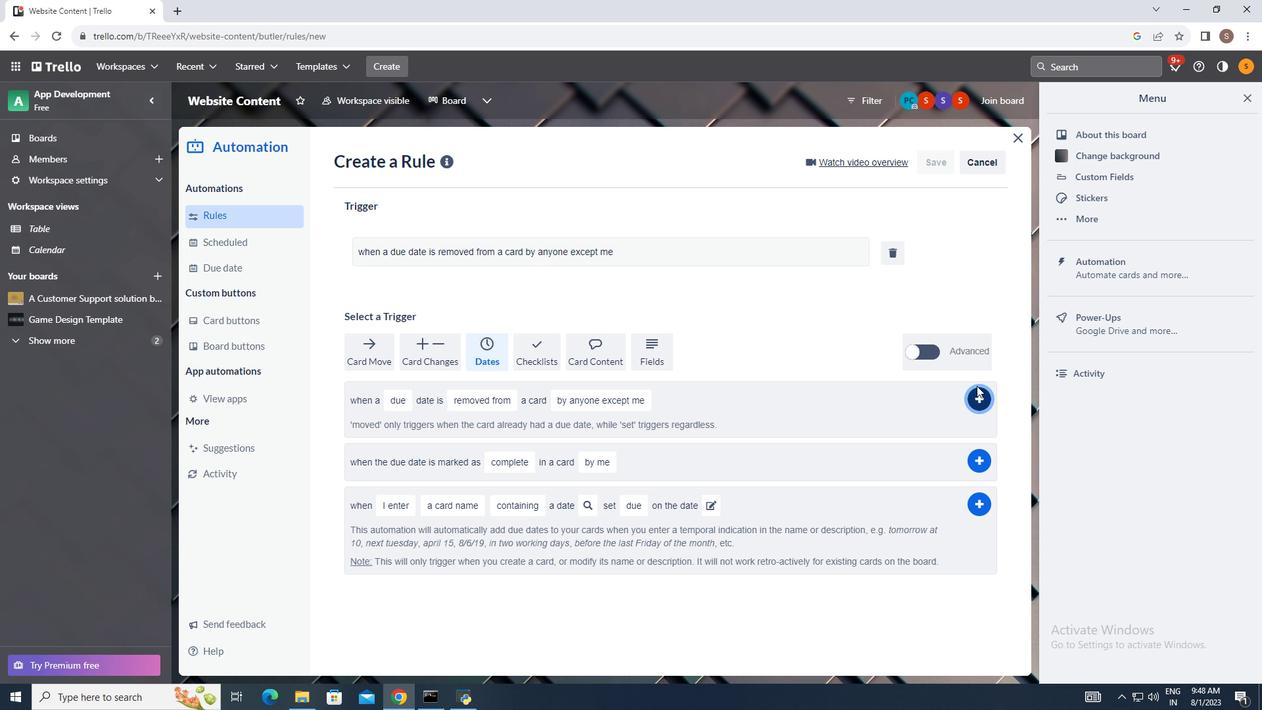 
Action: Mouse pressed left at (964, 372)
Screenshot: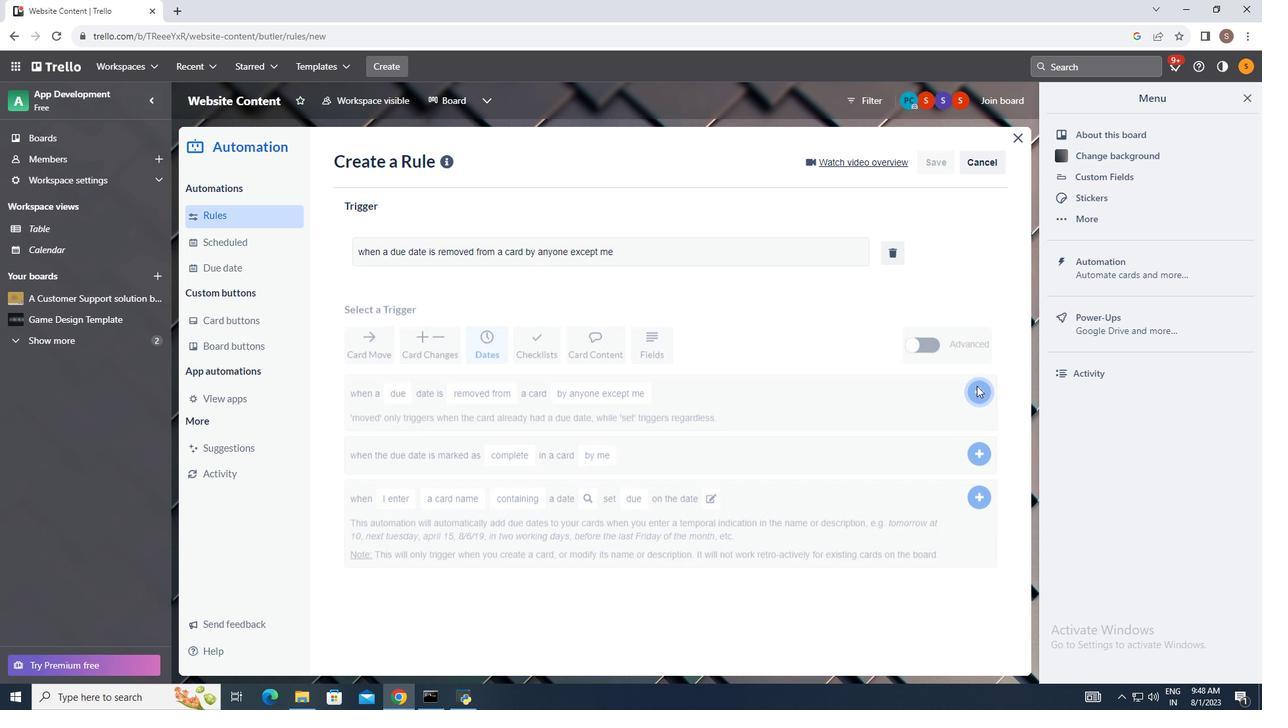 
Action: Mouse moved to (773, 453)
Screenshot: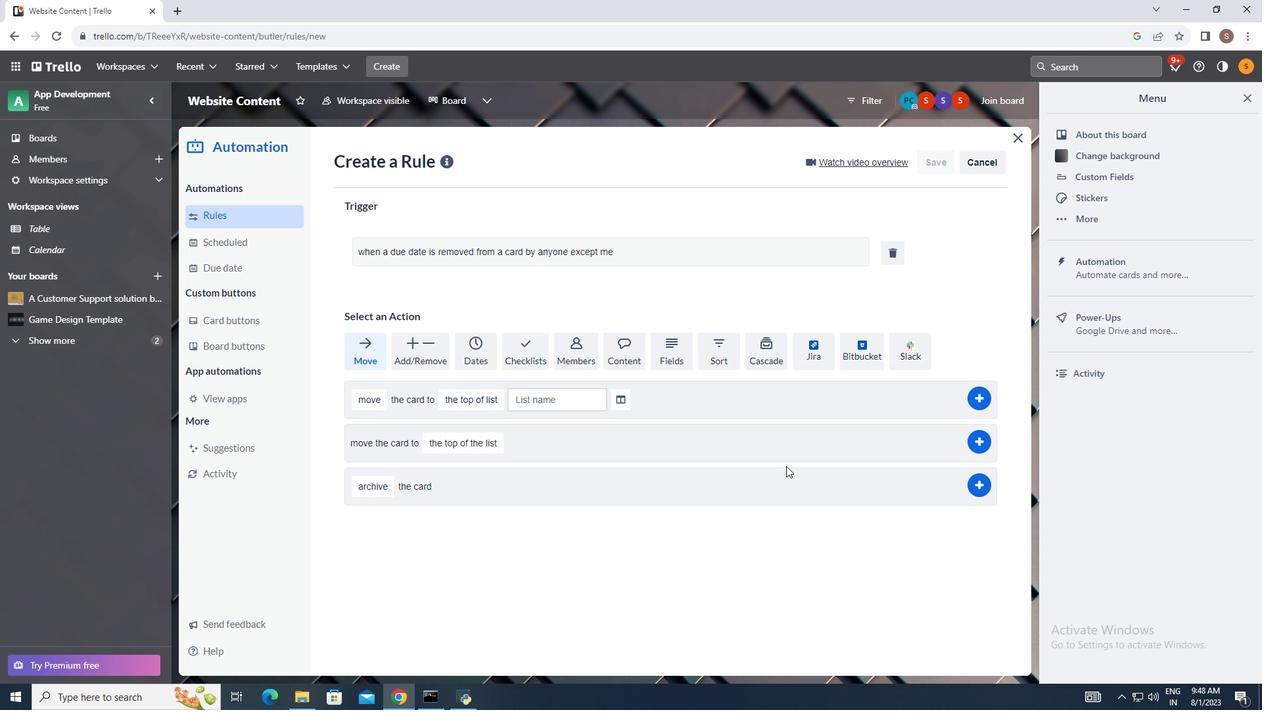 
